 Task: Send an email with the signature Ethan King with the subject Introduction of a new survey and the message Can you please provide an update on the progress of the software development? from softage.10@softage.net to softage.6@softage.net and move the email from Sent Items to the folder Succession planning
Action: Mouse moved to (111, 111)
Screenshot: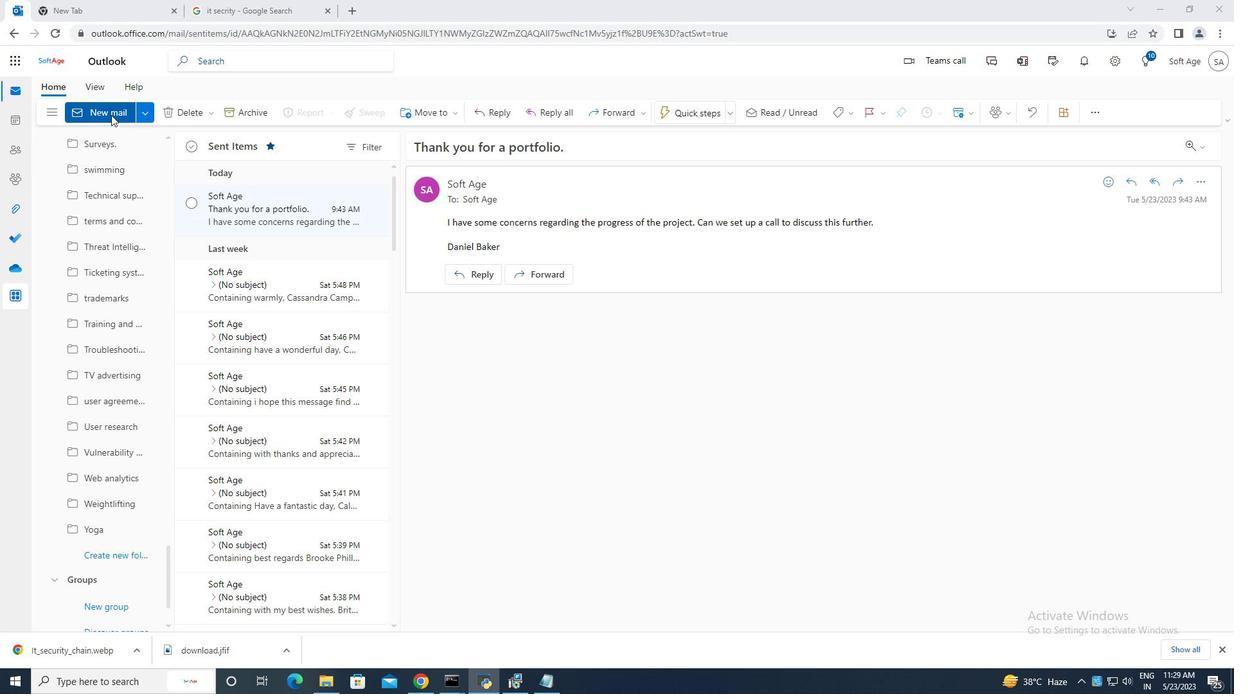 
Action: Mouse pressed left at (111, 111)
Screenshot: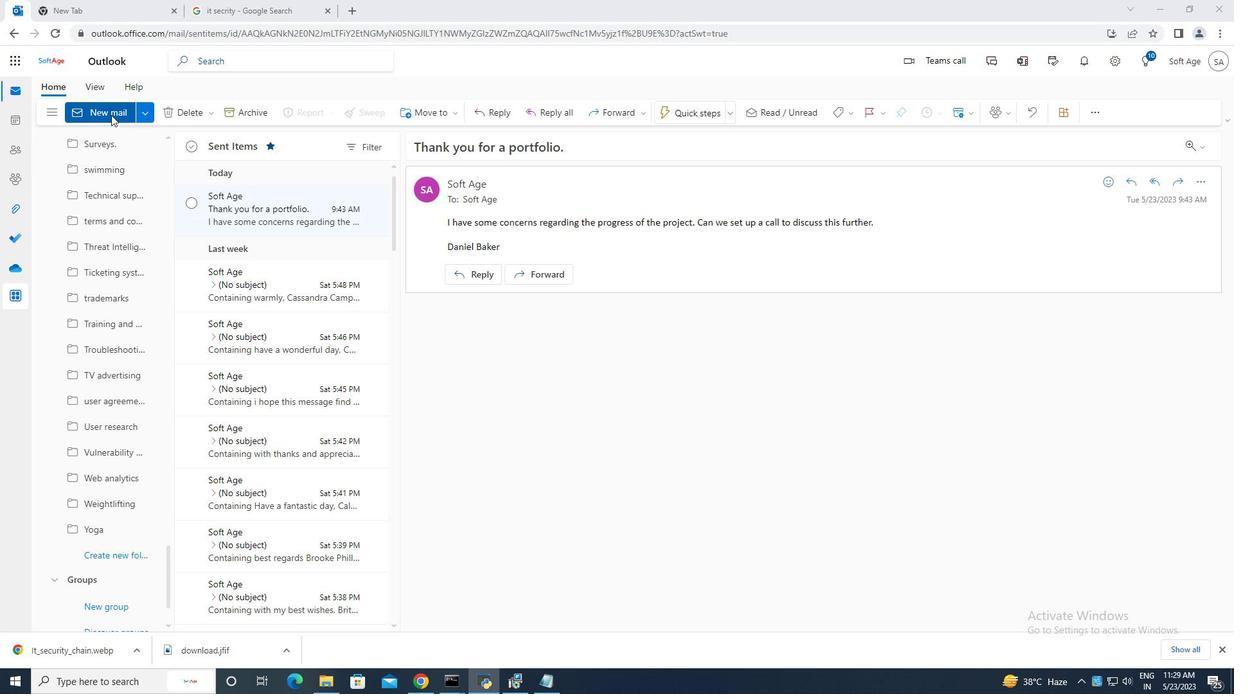 
Action: Mouse moved to (824, 114)
Screenshot: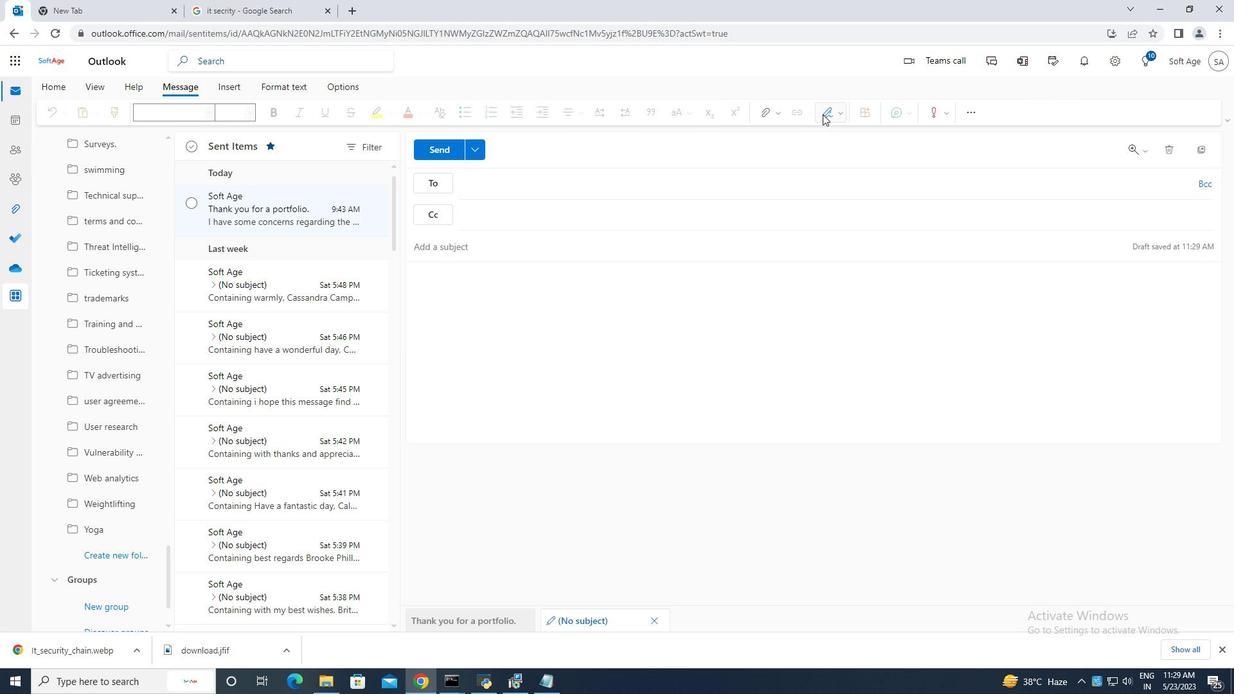 
Action: Mouse pressed left at (824, 114)
Screenshot: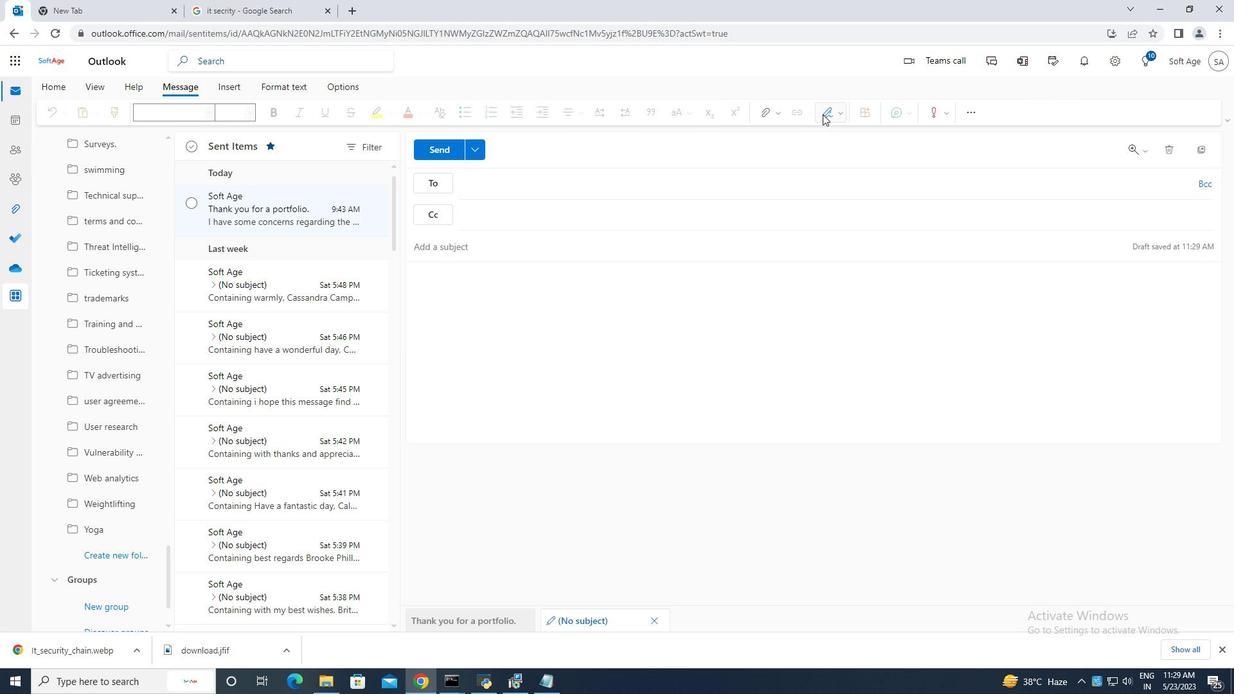
Action: Mouse moved to (812, 166)
Screenshot: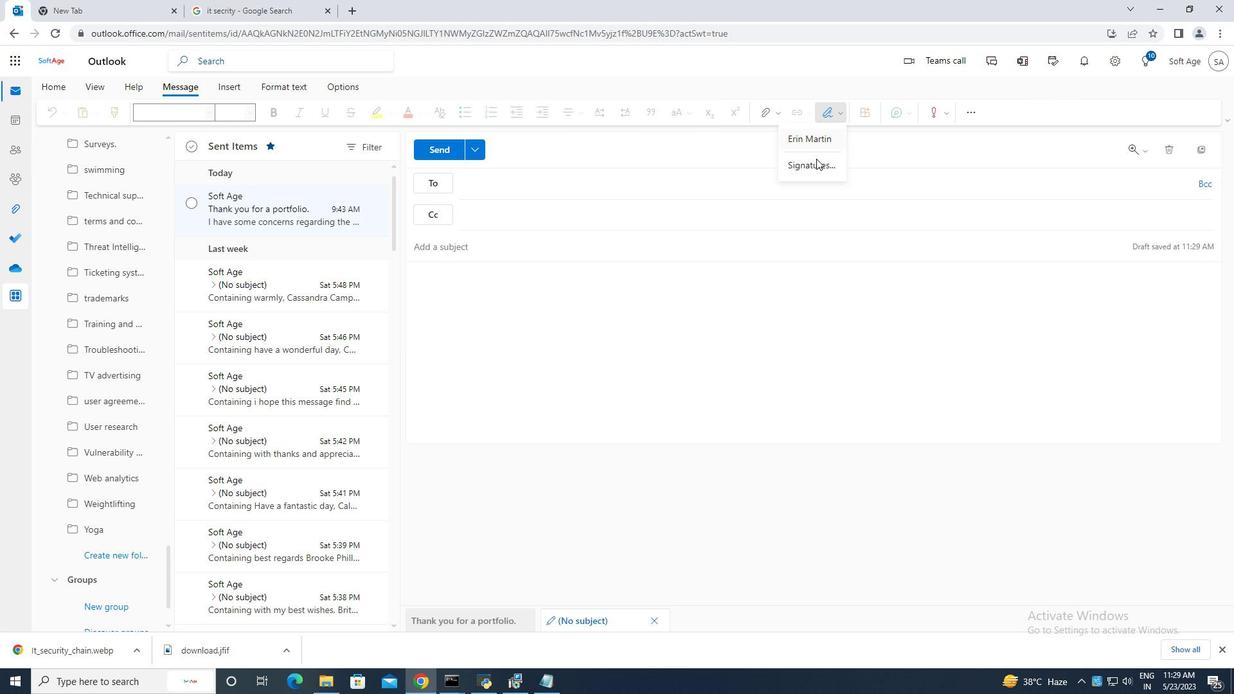 
Action: Mouse pressed left at (812, 166)
Screenshot: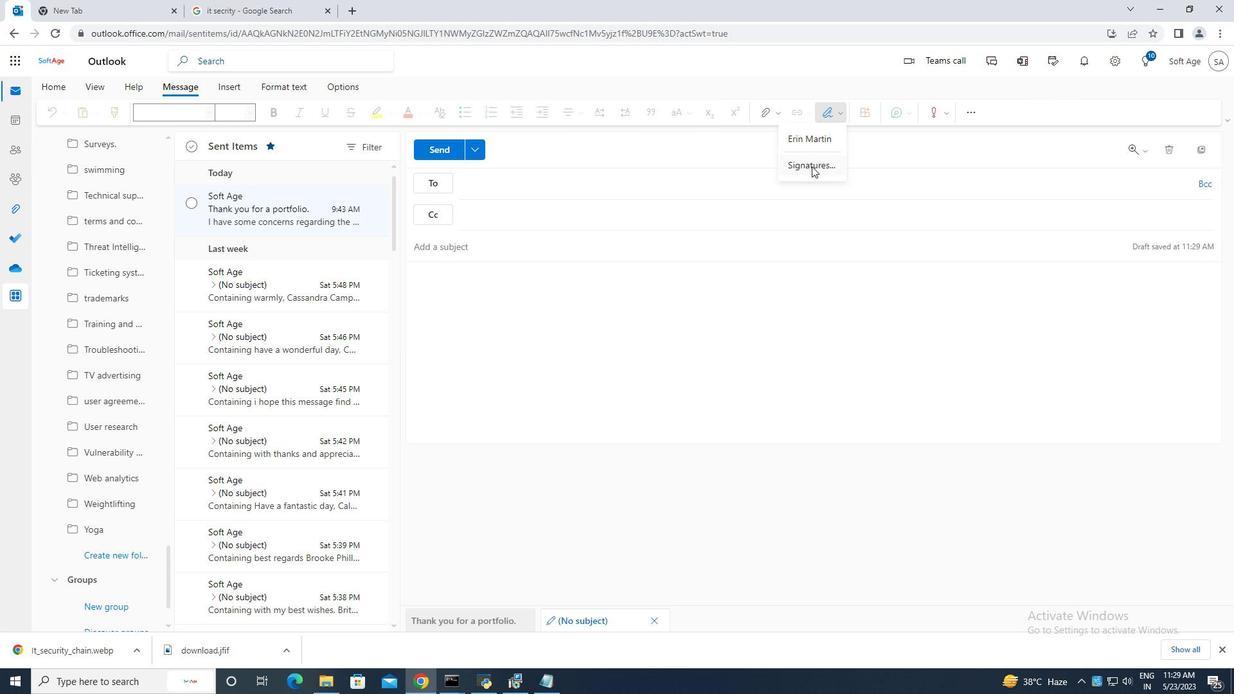 
Action: Mouse moved to (872, 212)
Screenshot: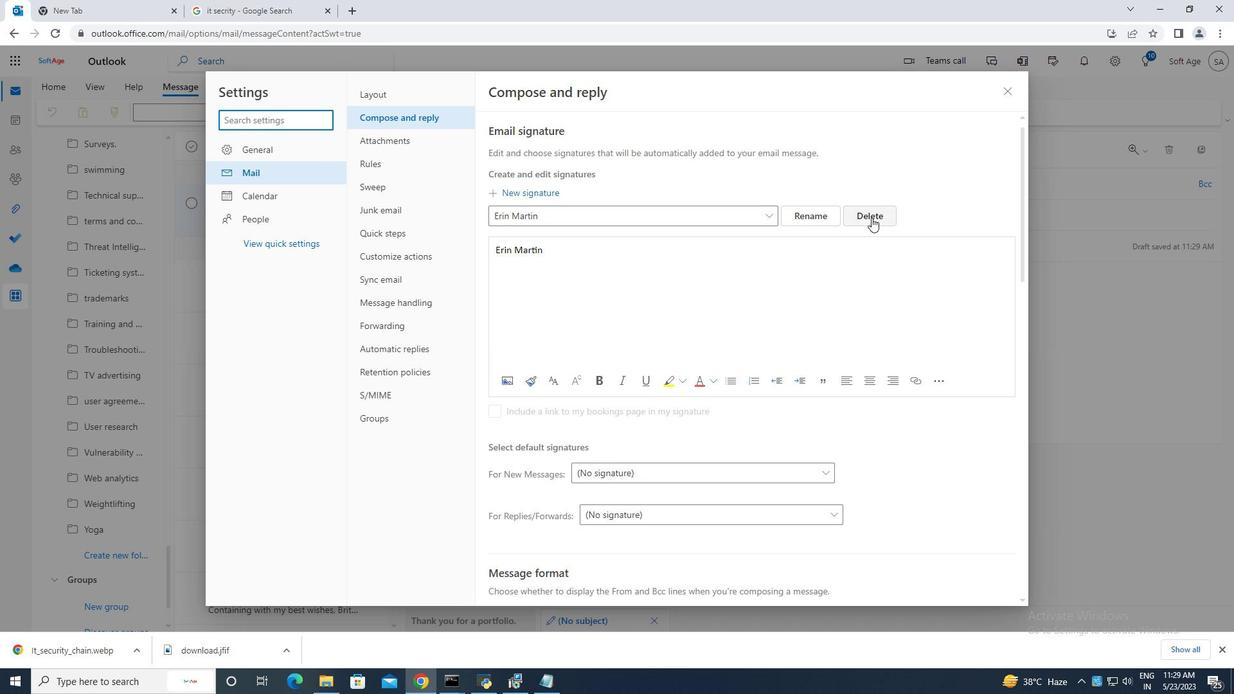 
Action: Mouse pressed left at (872, 212)
Screenshot: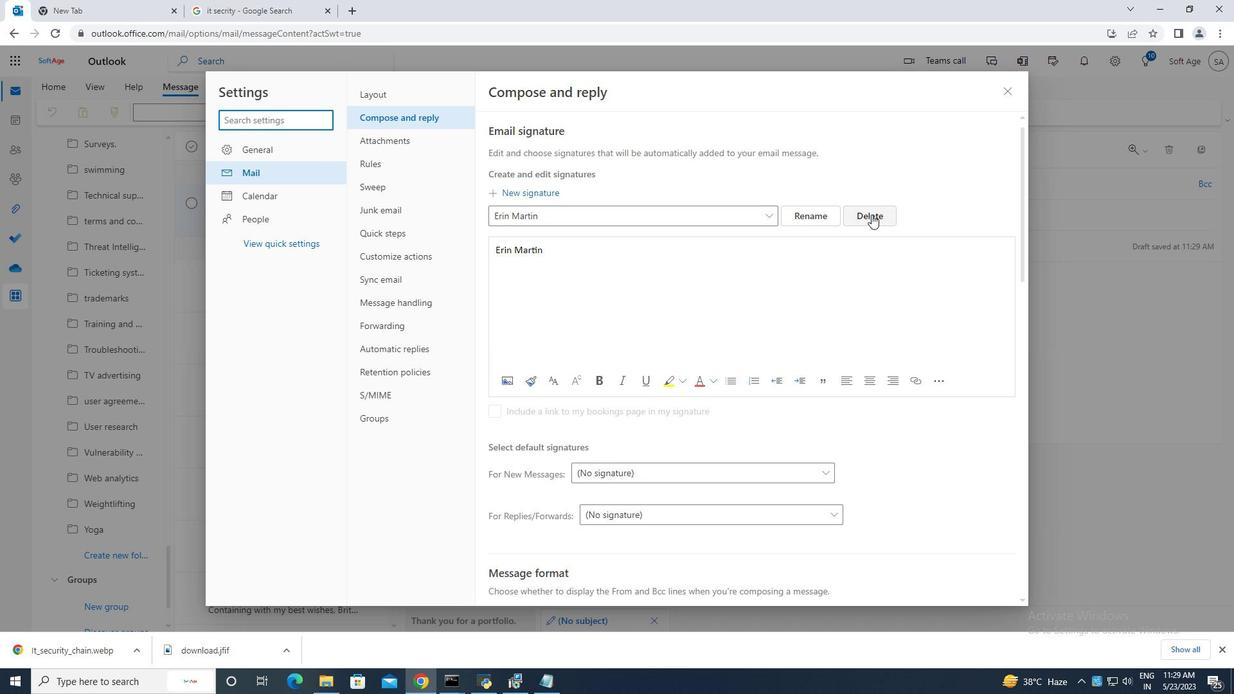 
Action: Mouse moved to (535, 212)
Screenshot: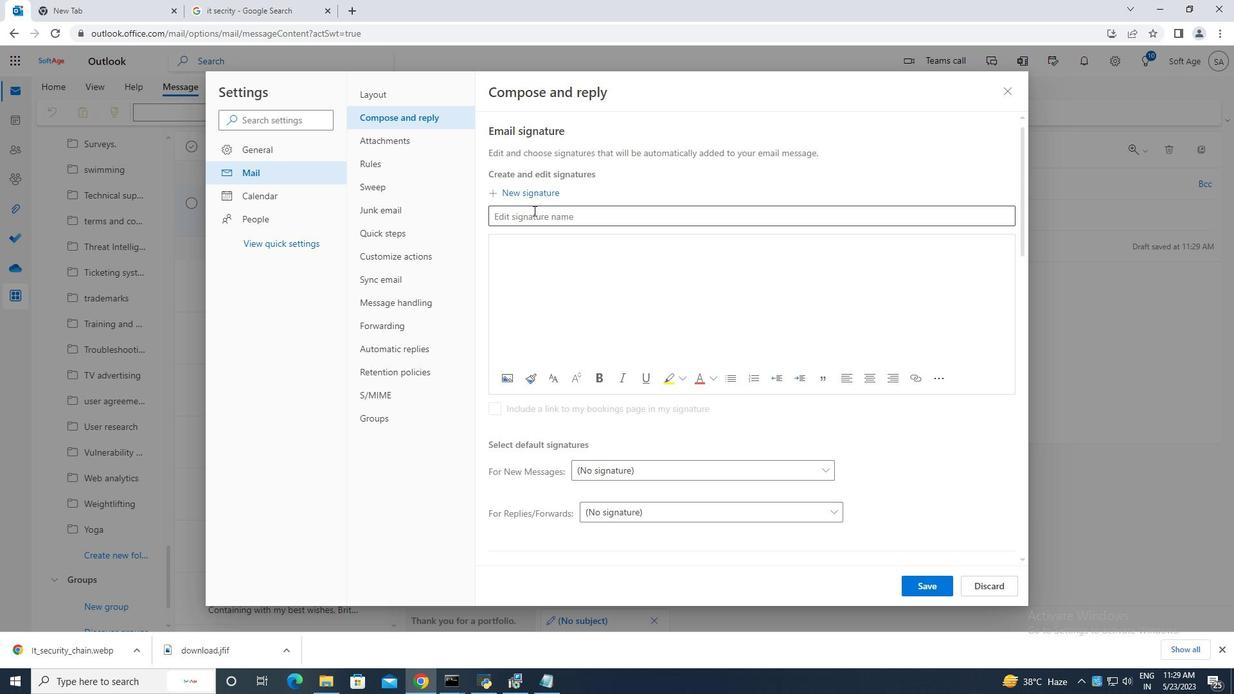 
Action: Mouse pressed left at (535, 212)
Screenshot: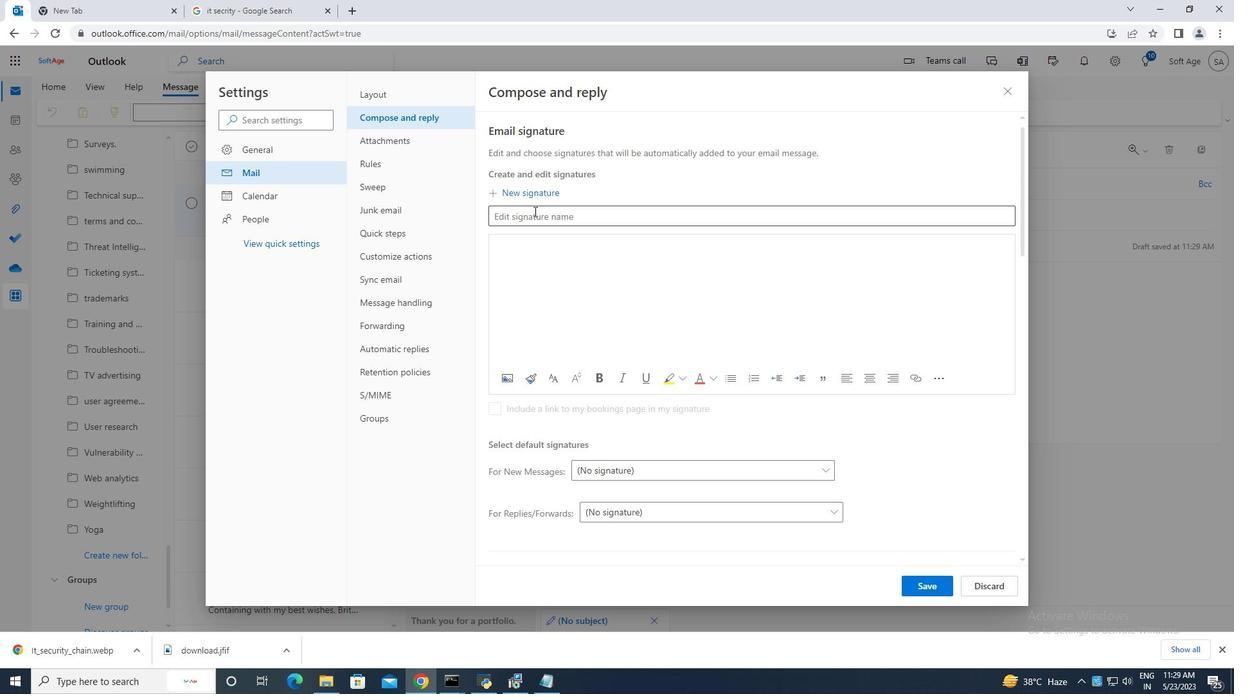 
Action: Mouse moved to (536, 214)
Screenshot: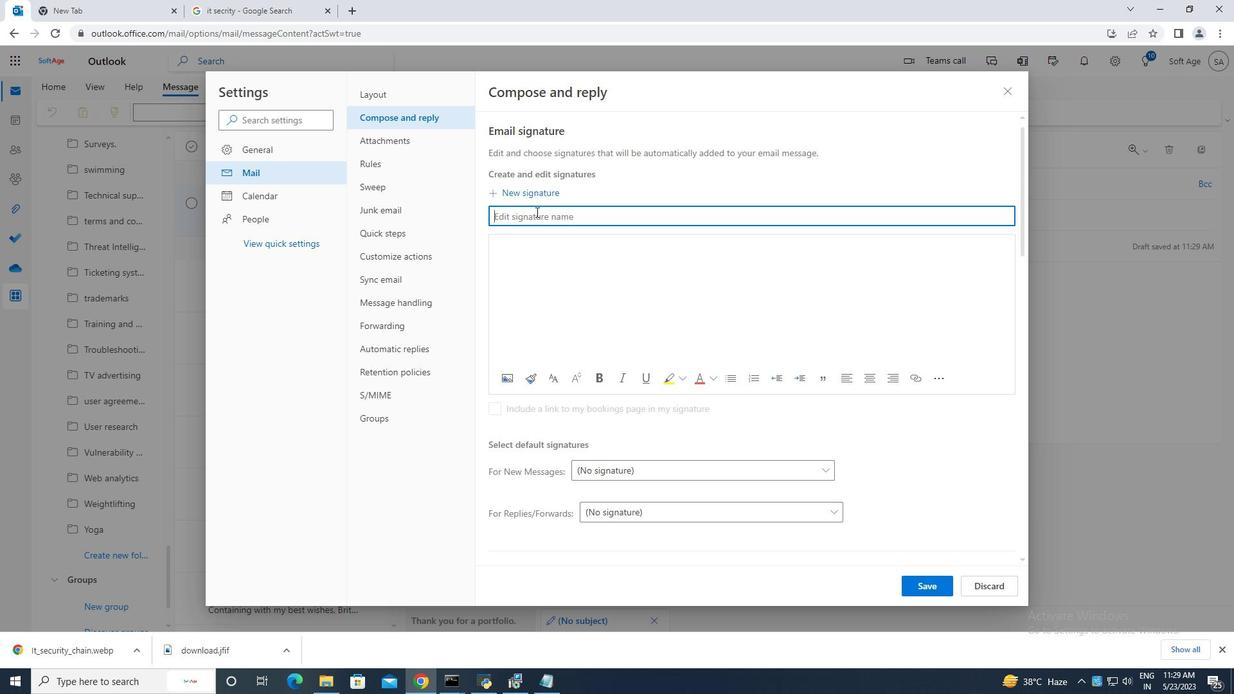 
Action: Key pressed <Key.caps_lock>R<Key.backspace>E<Key.caps_lock>than<Key.space><Key.caps_lock>K<Key.caps_lock>ing
Screenshot: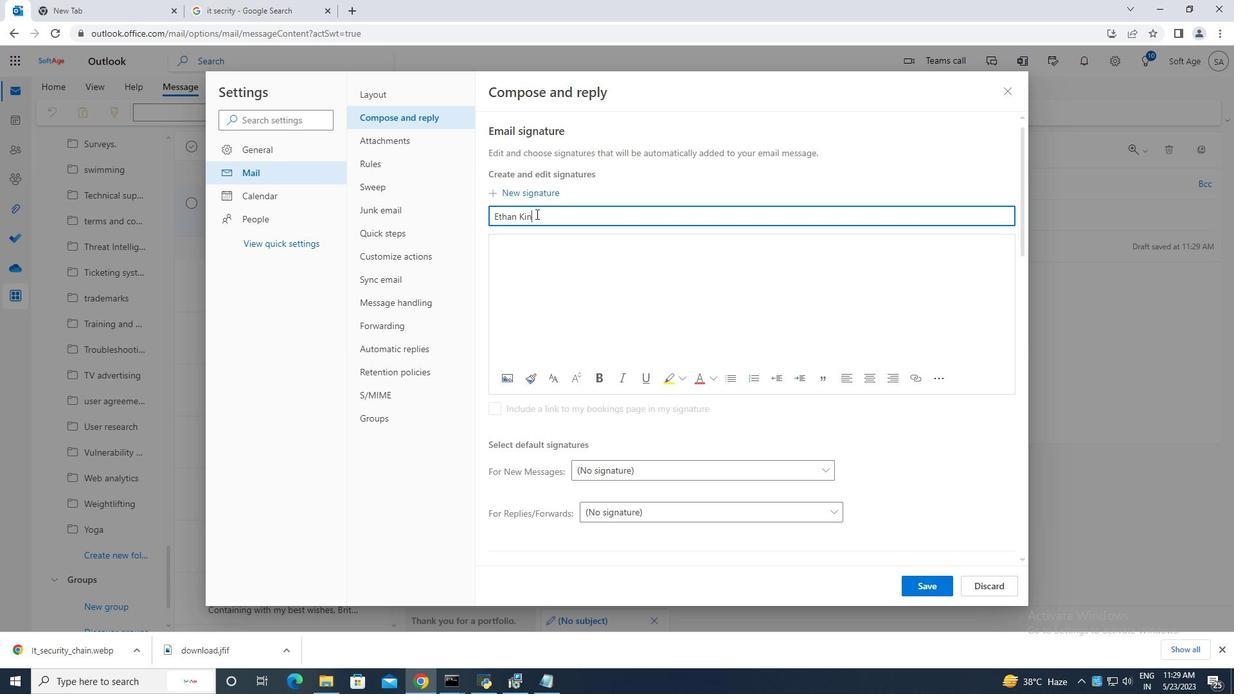 
Action: Mouse moved to (521, 252)
Screenshot: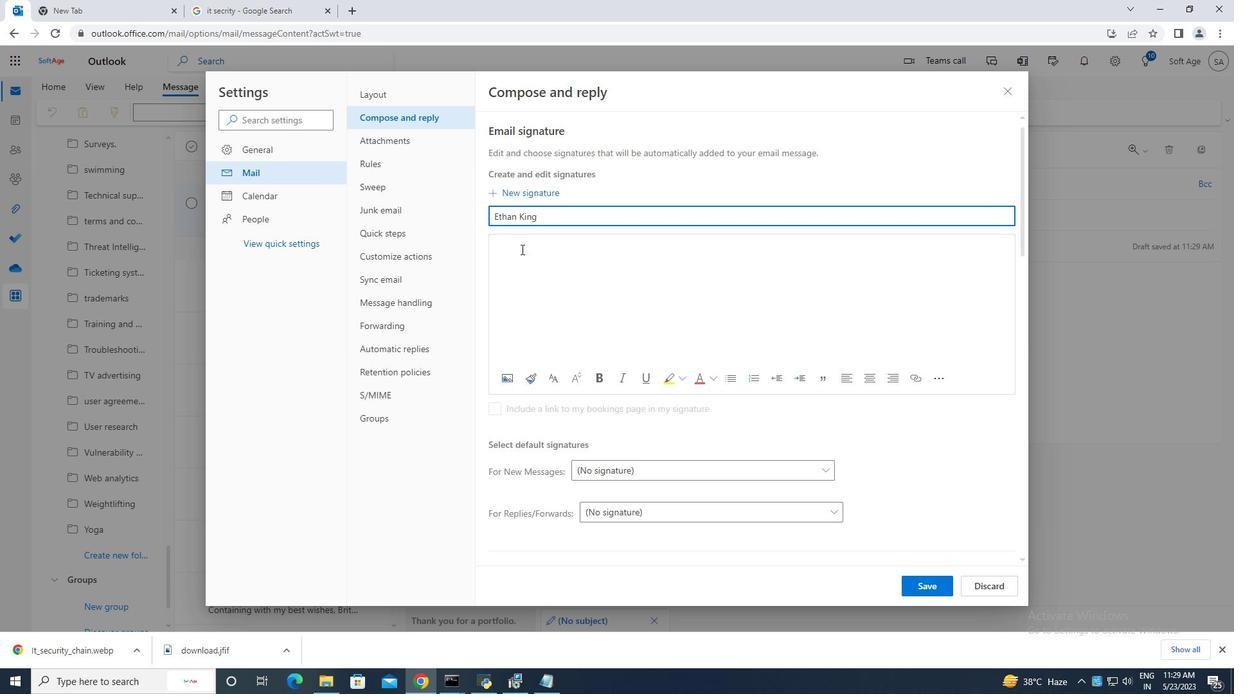 
Action: Mouse pressed left at (521, 252)
Screenshot: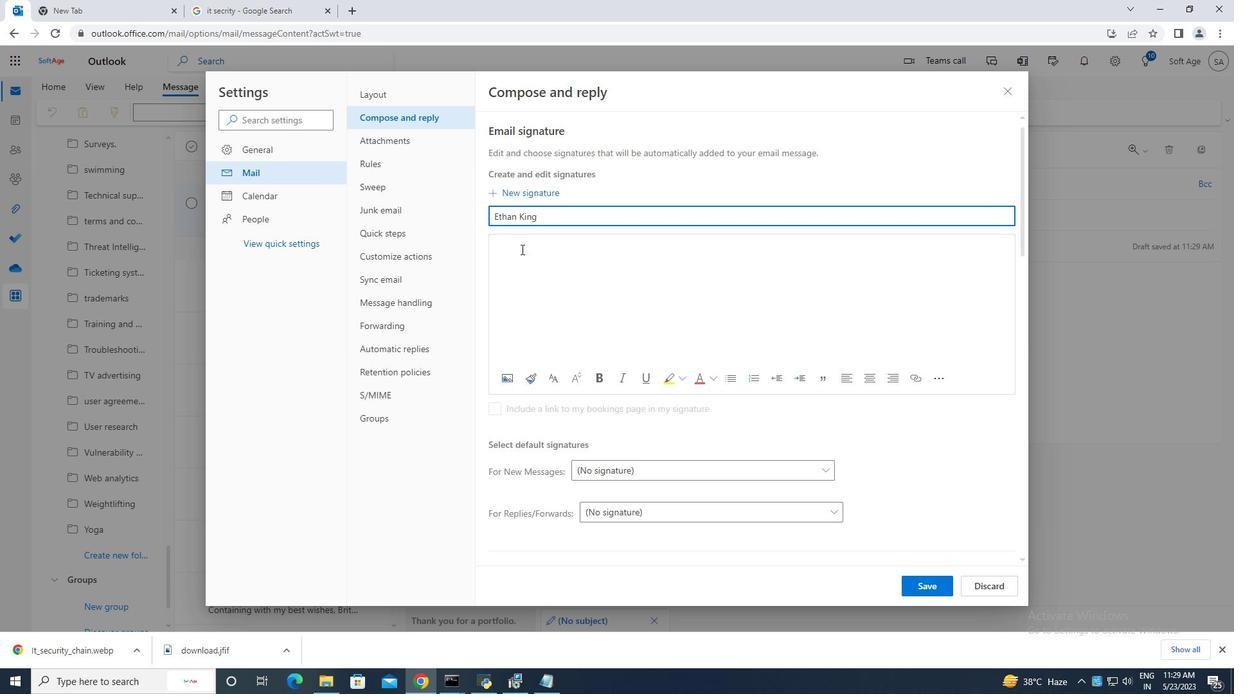 
Action: Mouse moved to (523, 254)
Screenshot: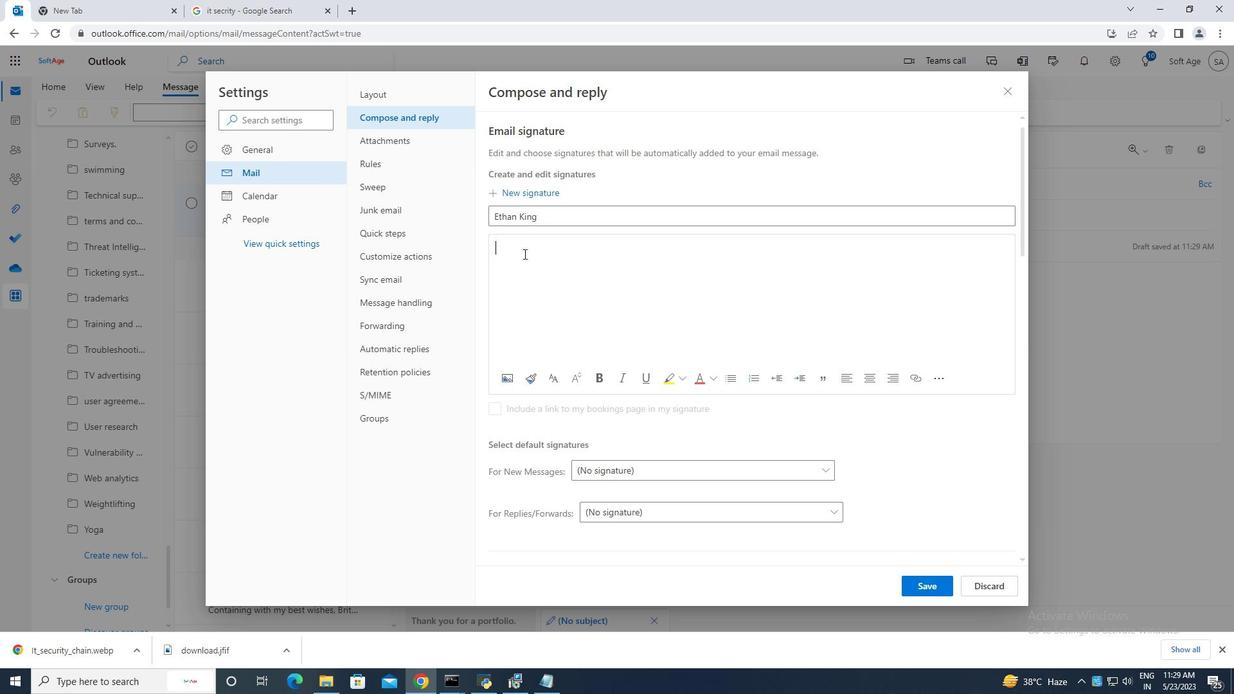 
Action: Key pressed <Key.caps_lock>E<Key.caps_lock>than<Key.space><Key.caps_lock>K<Key.caps_lock>ing
Screenshot: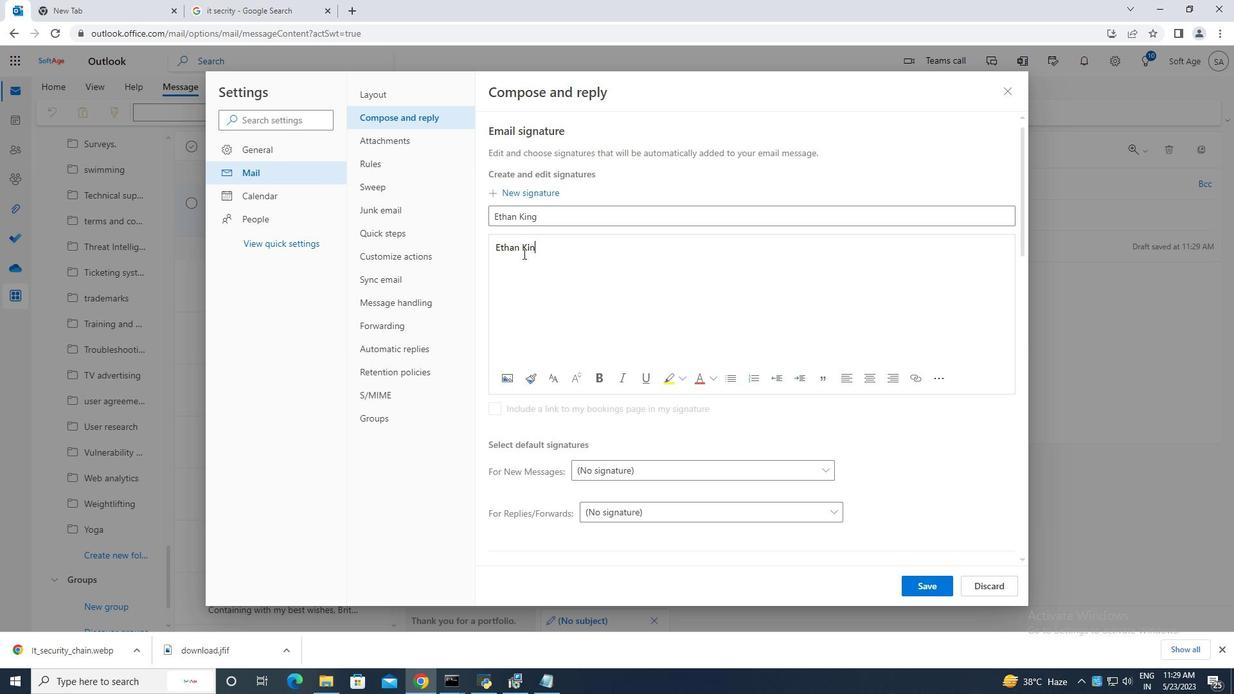 
Action: Mouse moved to (930, 583)
Screenshot: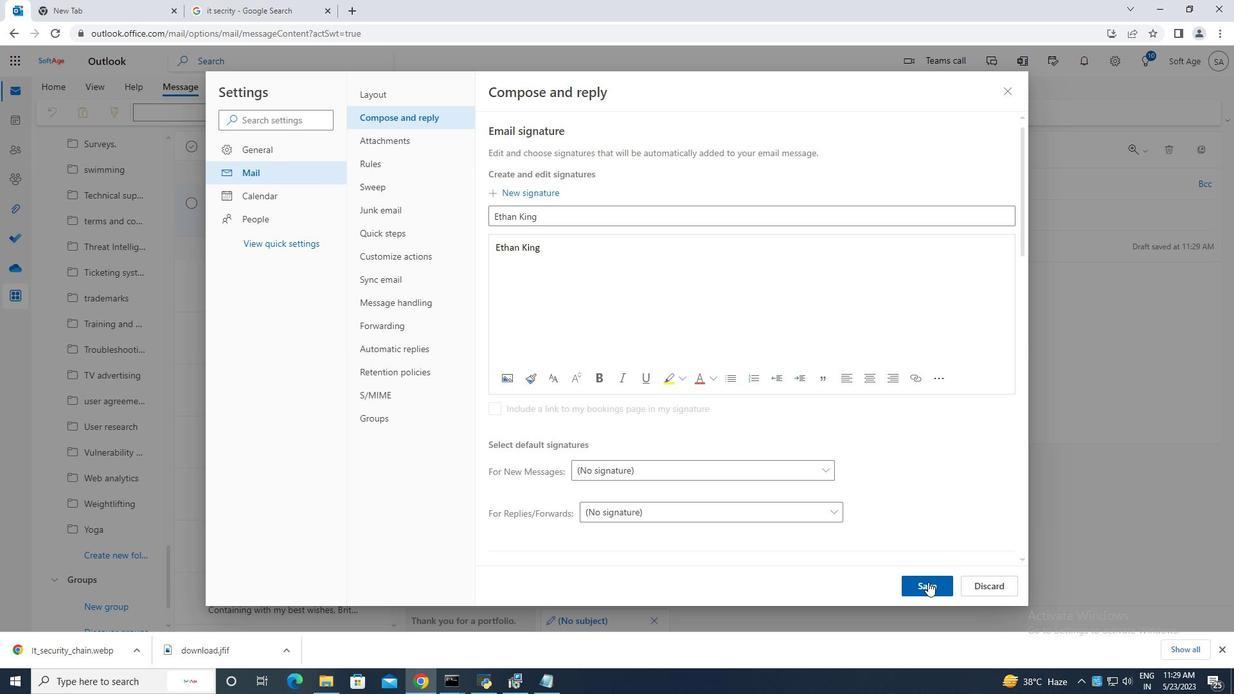 
Action: Mouse pressed left at (930, 583)
Screenshot: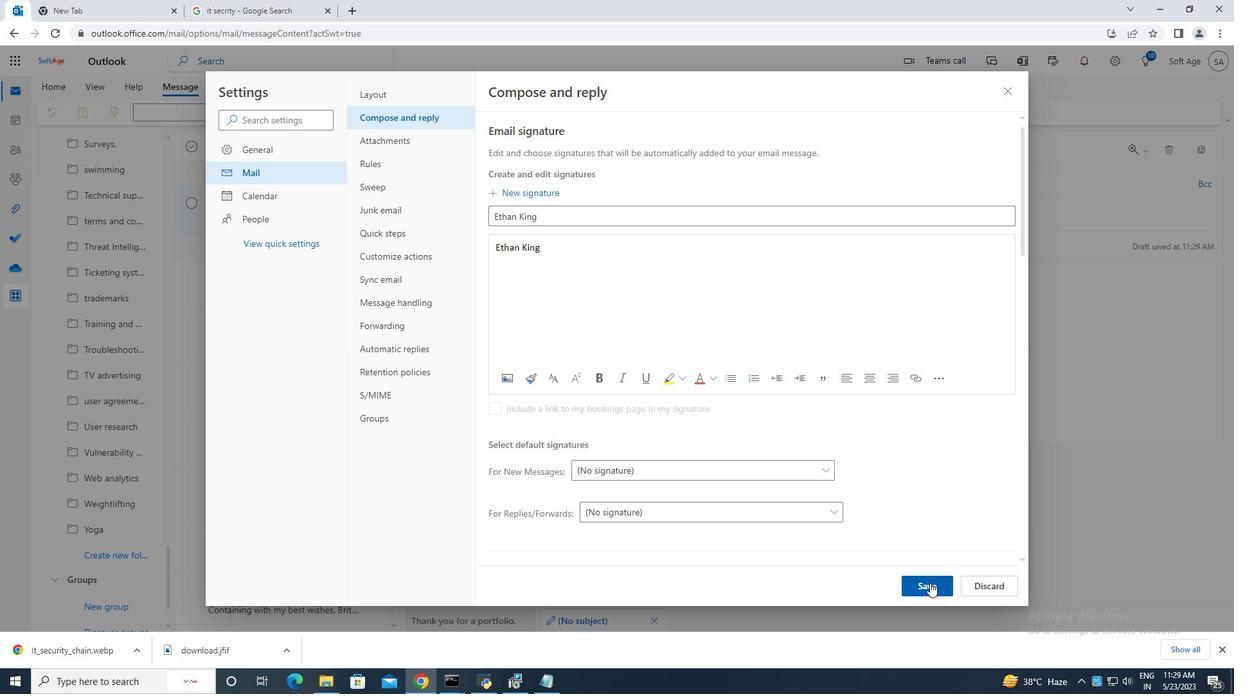 
Action: Mouse moved to (1005, 95)
Screenshot: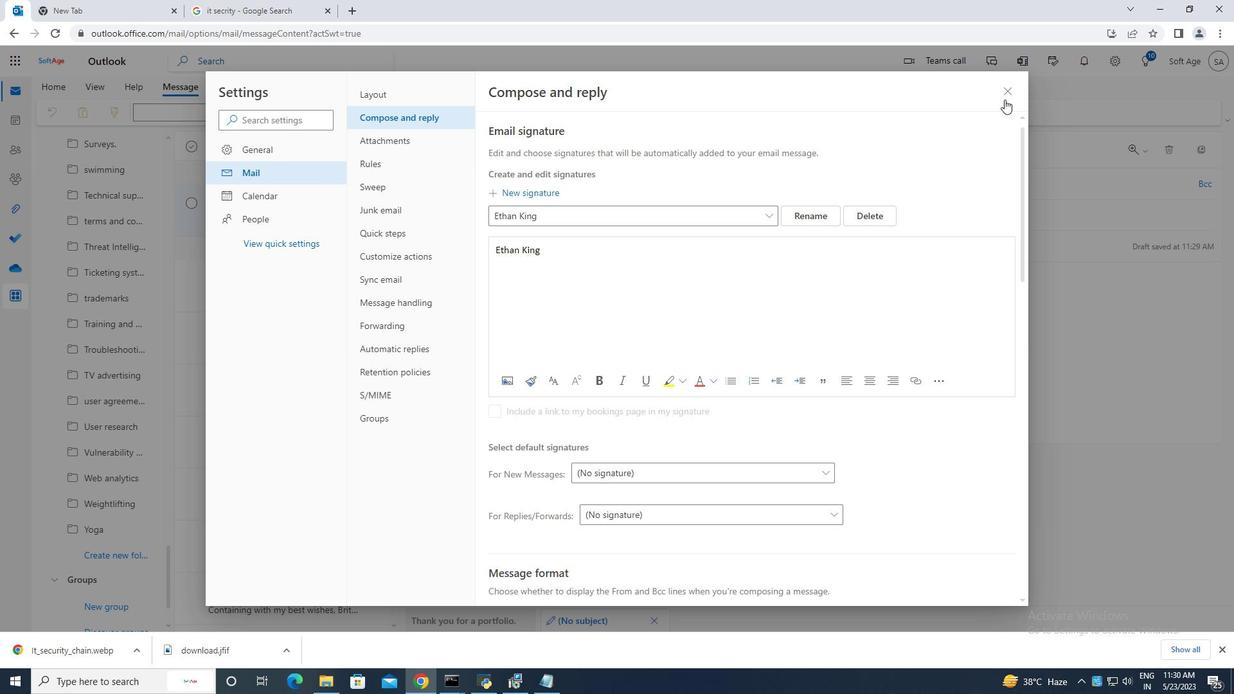 
Action: Mouse pressed left at (1005, 95)
Screenshot: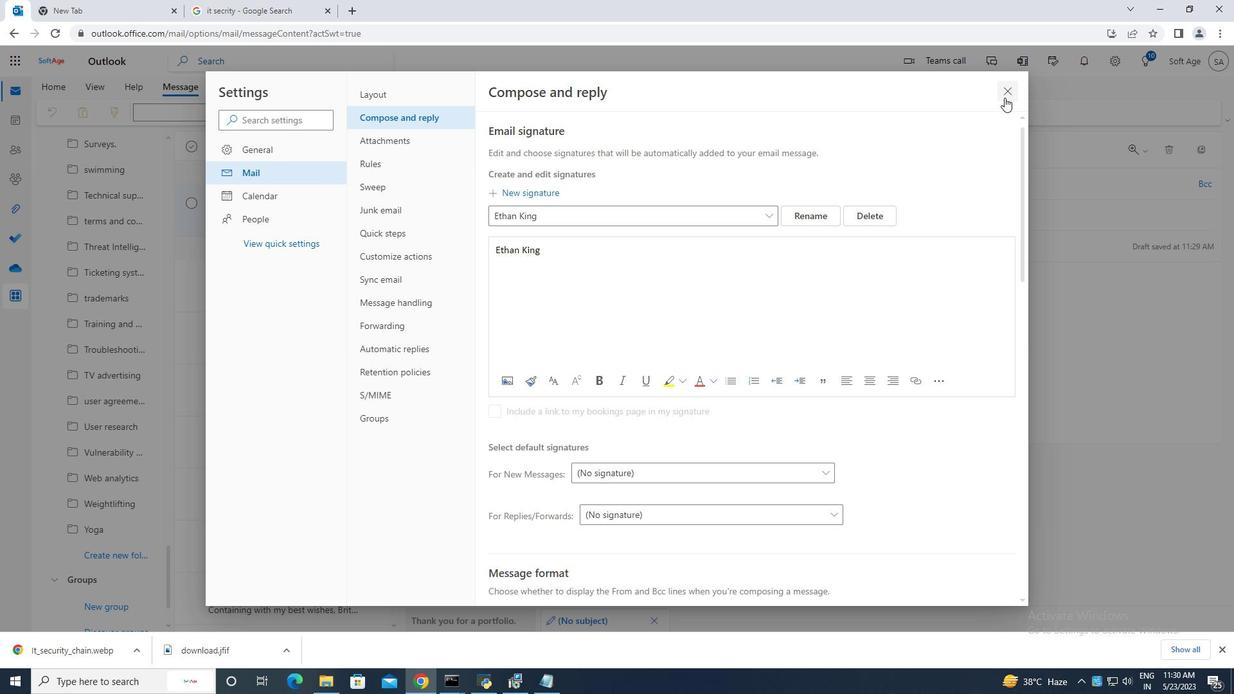 
Action: Mouse moved to (834, 117)
Screenshot: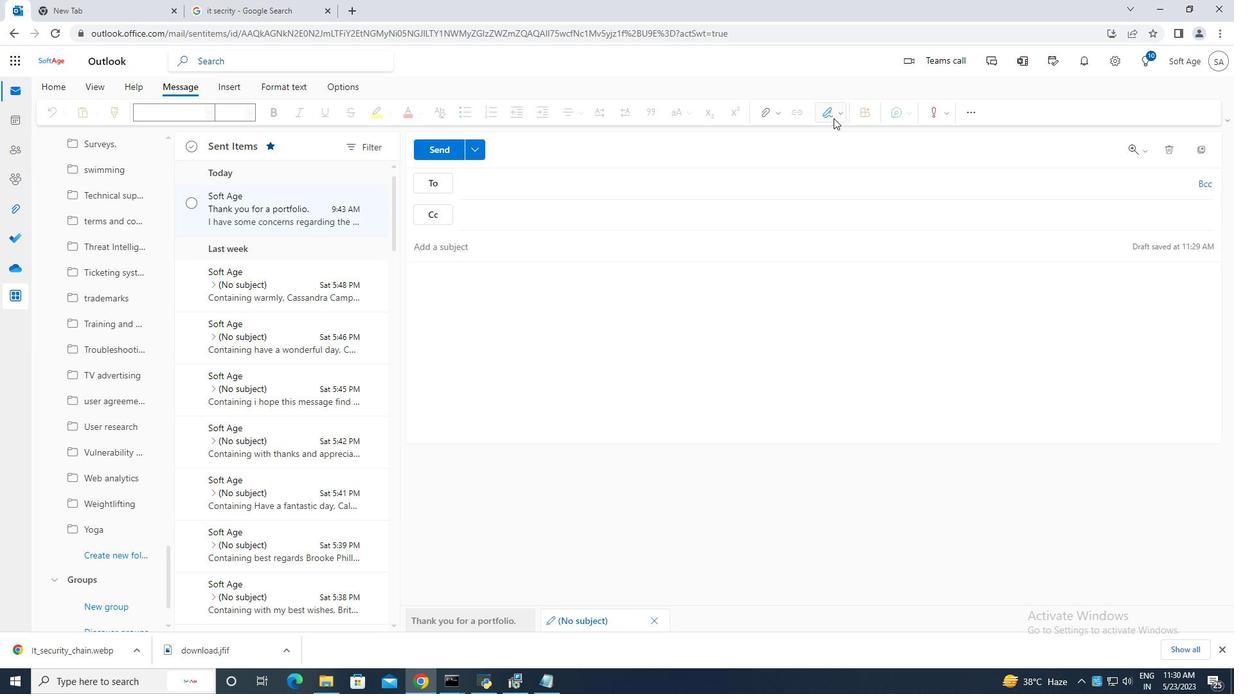 
Action: Mouse pressed left at (834, 117)
Screenshot: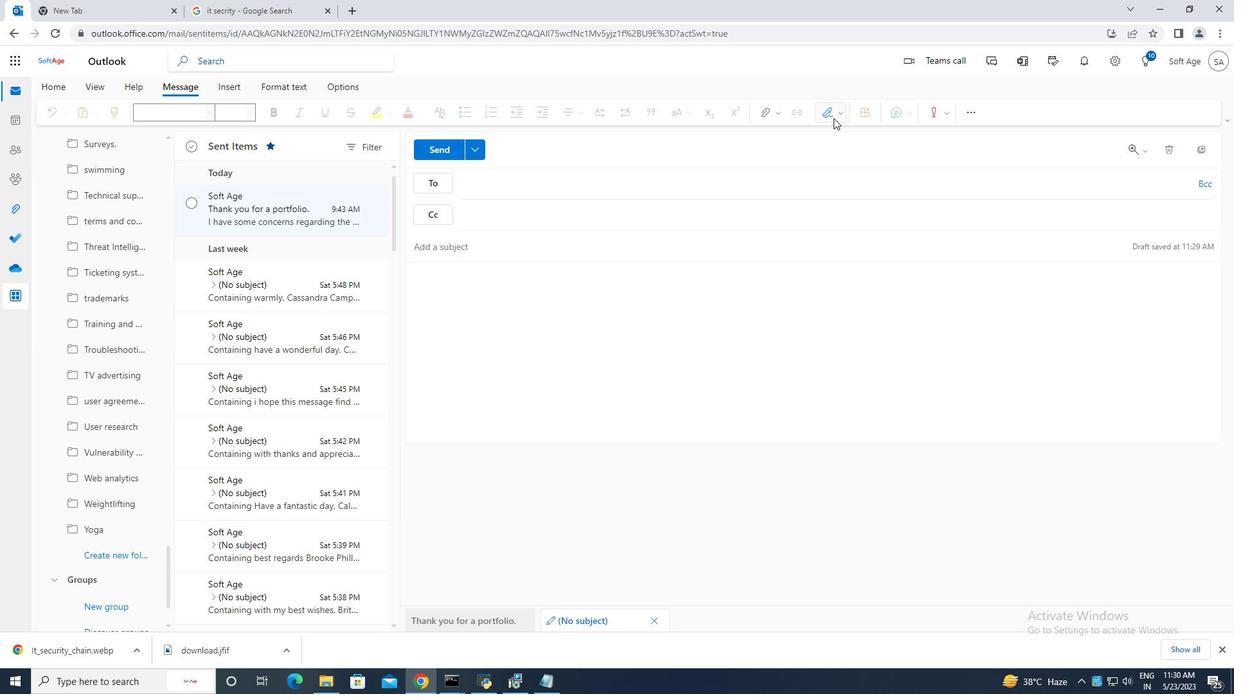 
Action: Mouse moved to (815, 136)
Screenshot: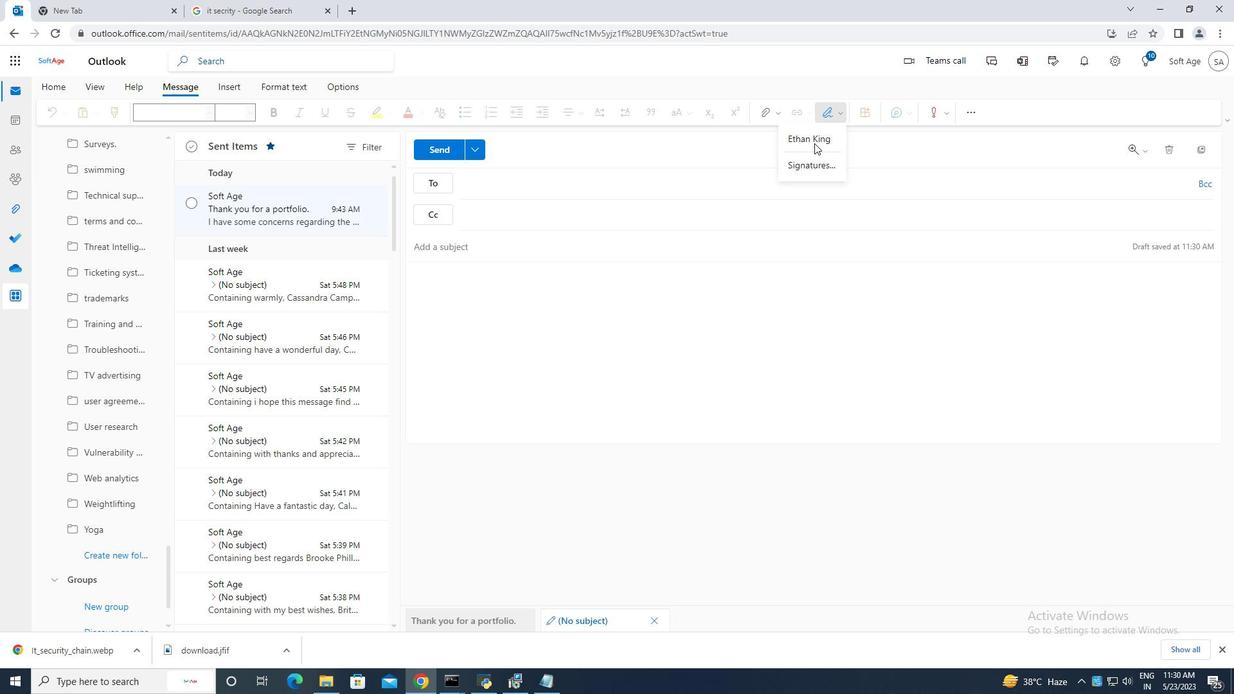 
Action: Mouse pressed left at (815, 136)
Screenshot: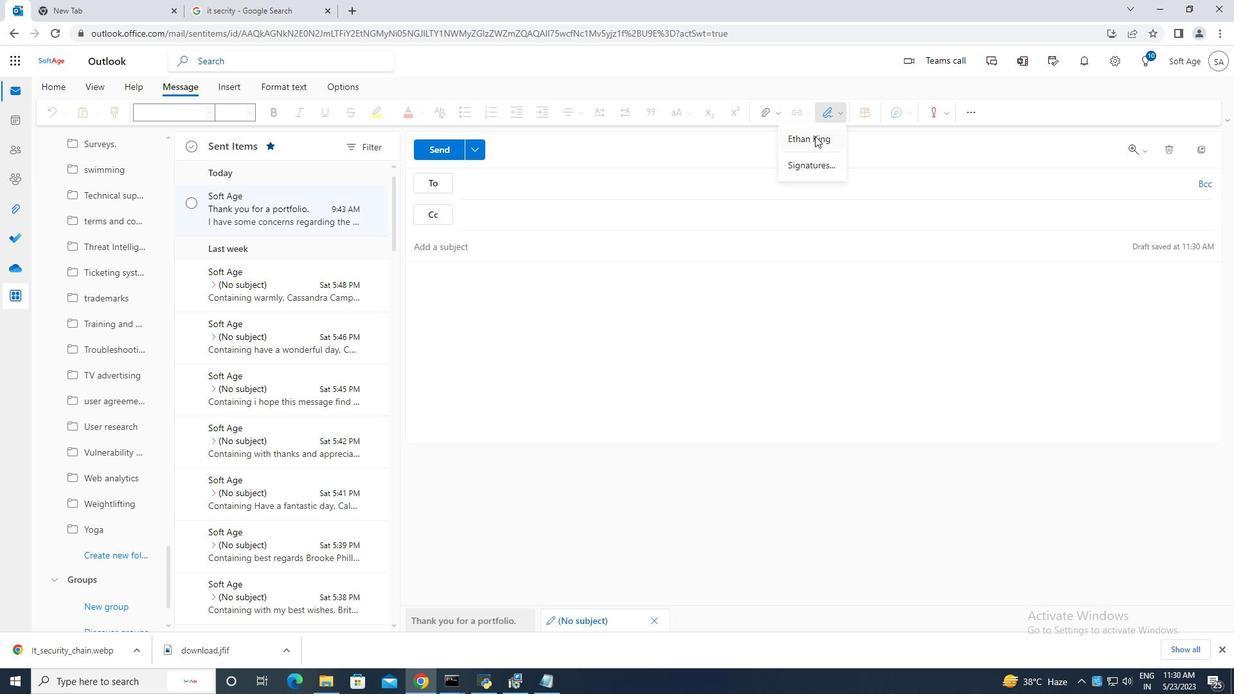 
Action: Mouse moved to (464, 245)
Screenshot: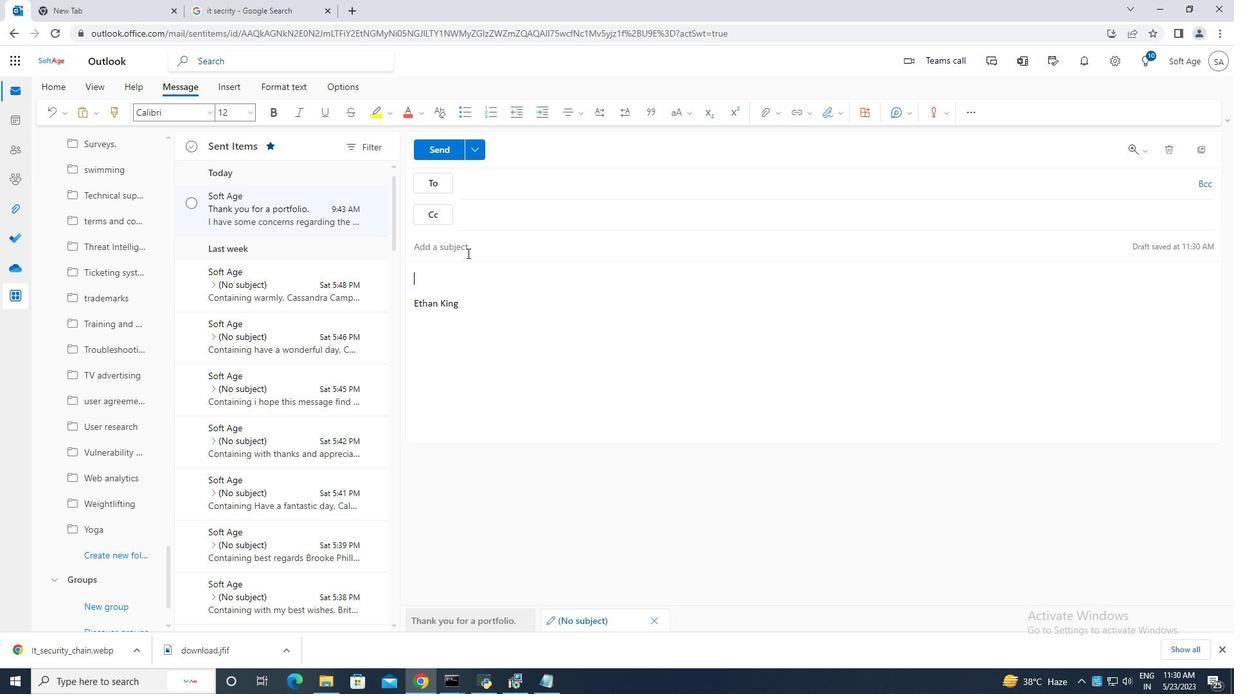 
Action: Mouse pressed left at (464, 245)
Screenshot: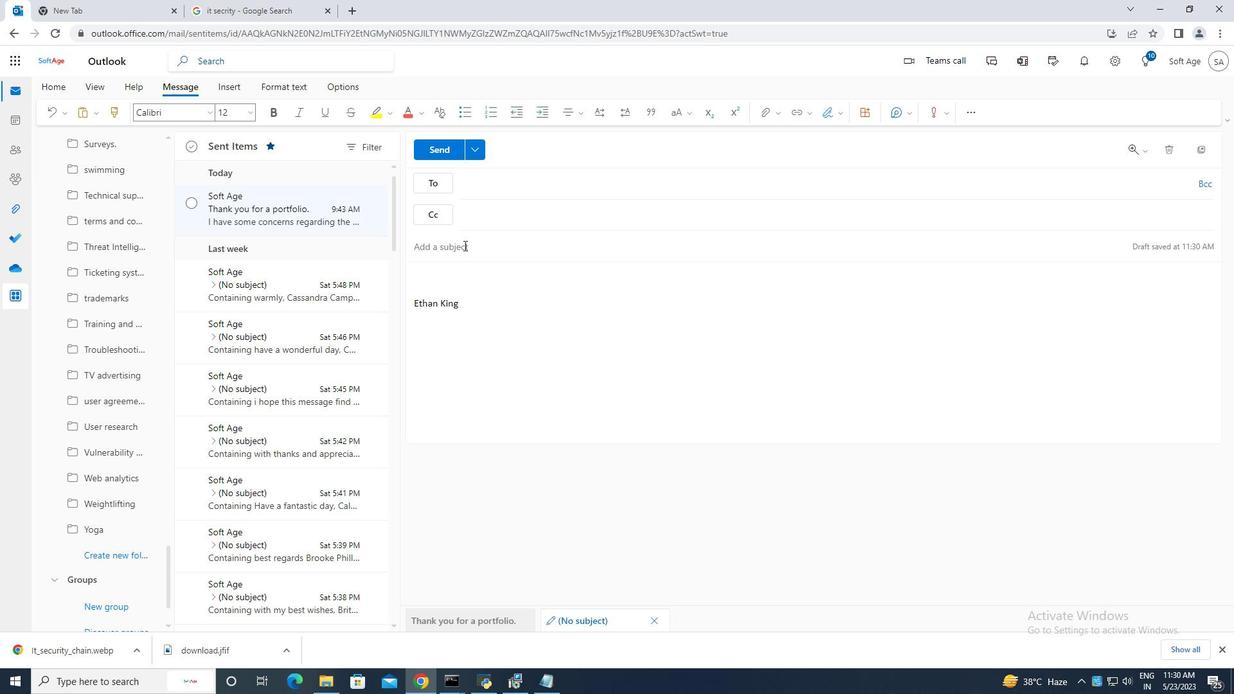 
Action: Key pressed <Key.caps_lock>I<Key.caps_lock>ntroduction<Key.space>of<Key.space>n<Key.backspace>a<Key.space>new<Key.space>survey<Key.space><Key.backspace>.
Screenshot: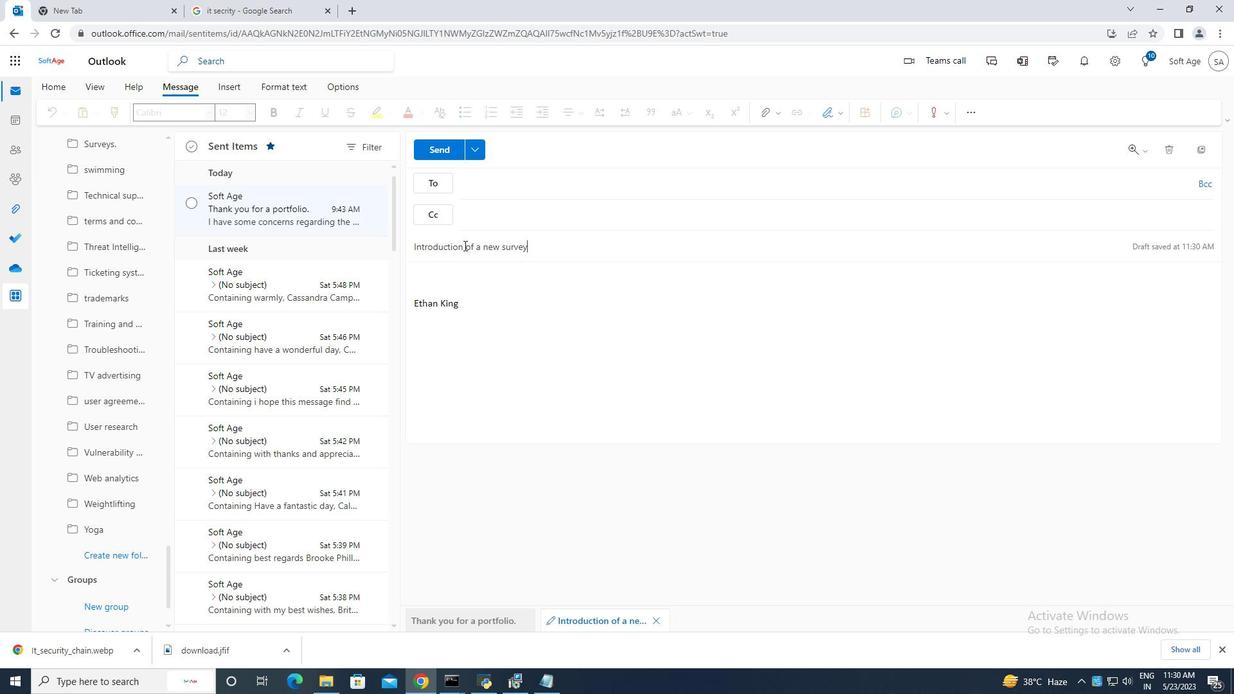 
Action: Mouse moved to (457, 273)
Screenshot: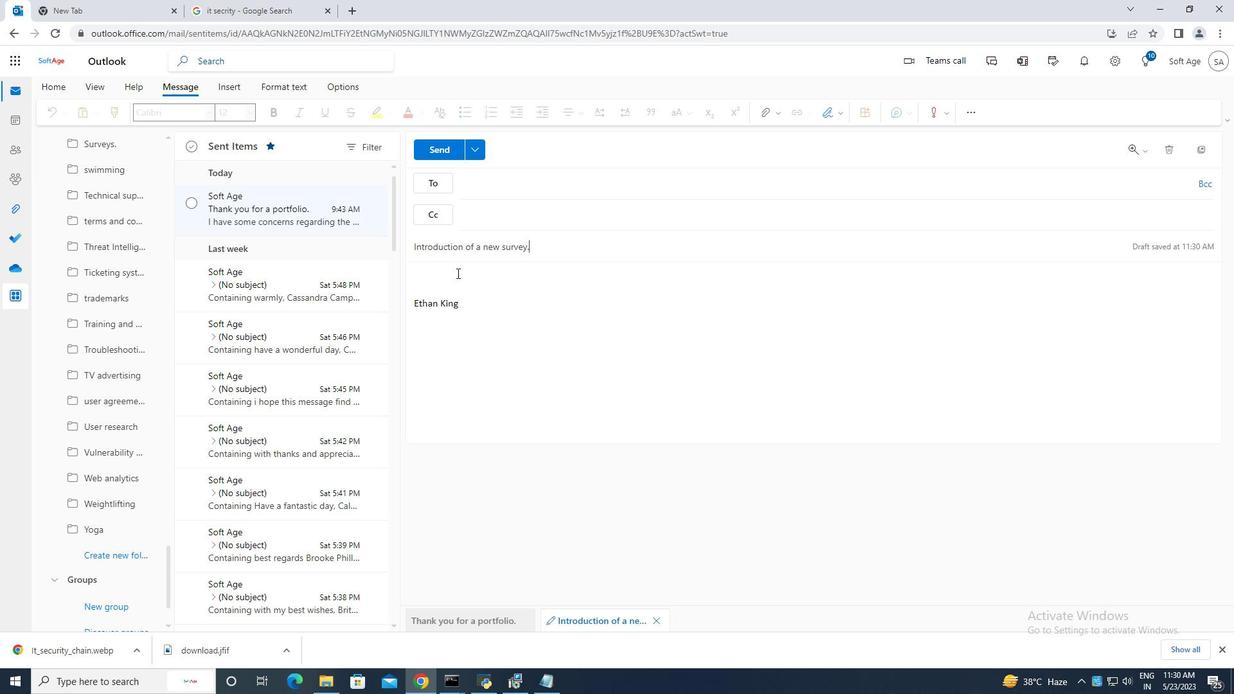 
Action: Mouse pressed left at (457, 273)
Screenshot: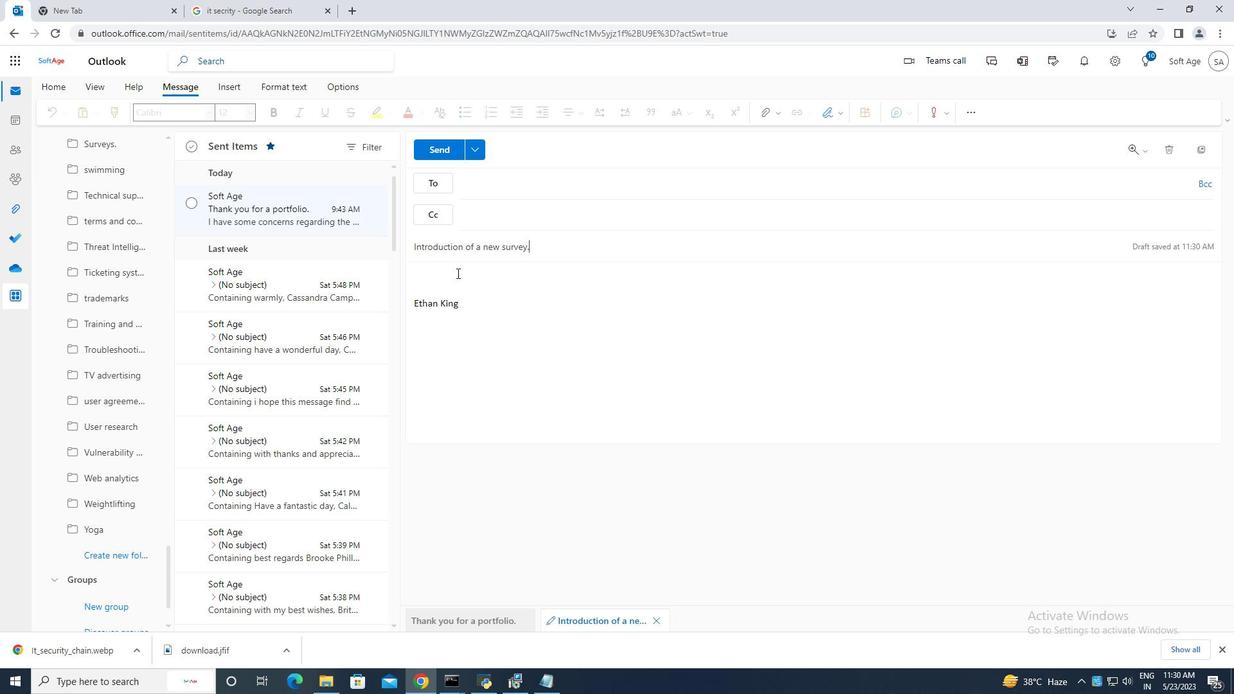 
Action: Mouse moved to (457, 273)
Screenshot: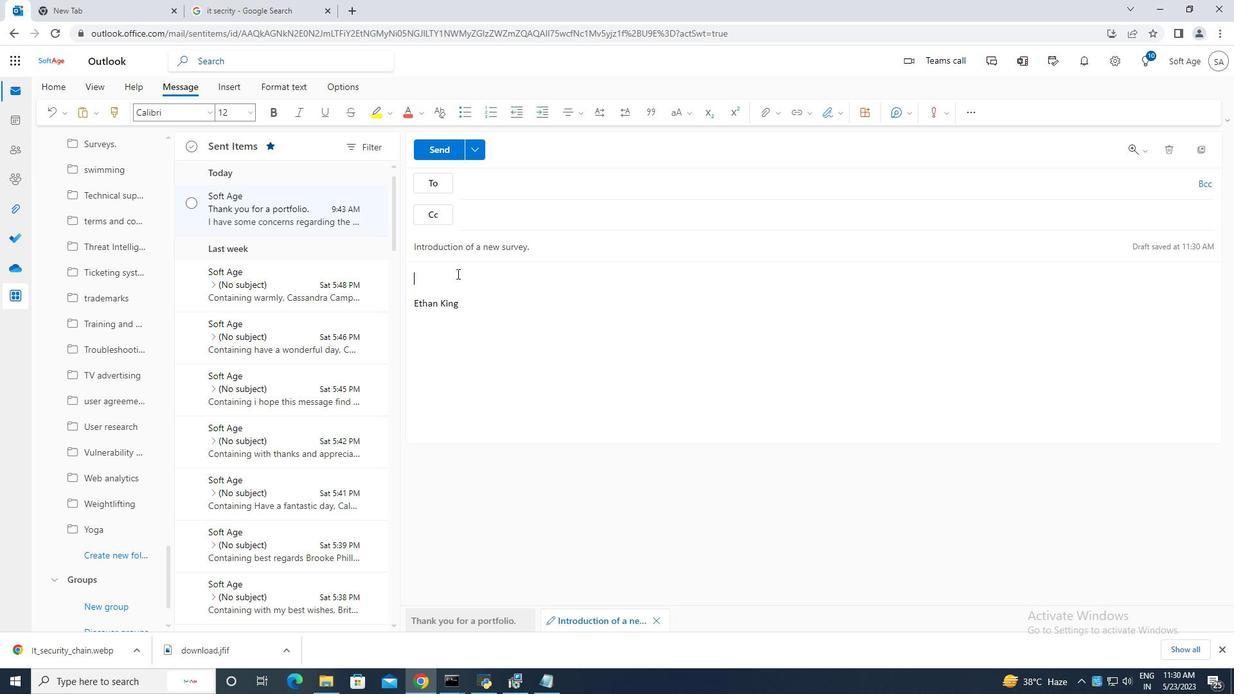 
Action: Key pressed <Key.caps_lock>C<Key.caps_lock>an<Key.space>you<Key.space>please<Key.space>provide<Key.space>an<Key.space>update<Key.space>on<Key.space>the<Key.space>progress<Key.space>of<Key.space>the<Key.space>software<Key.space>development.
Screenshot: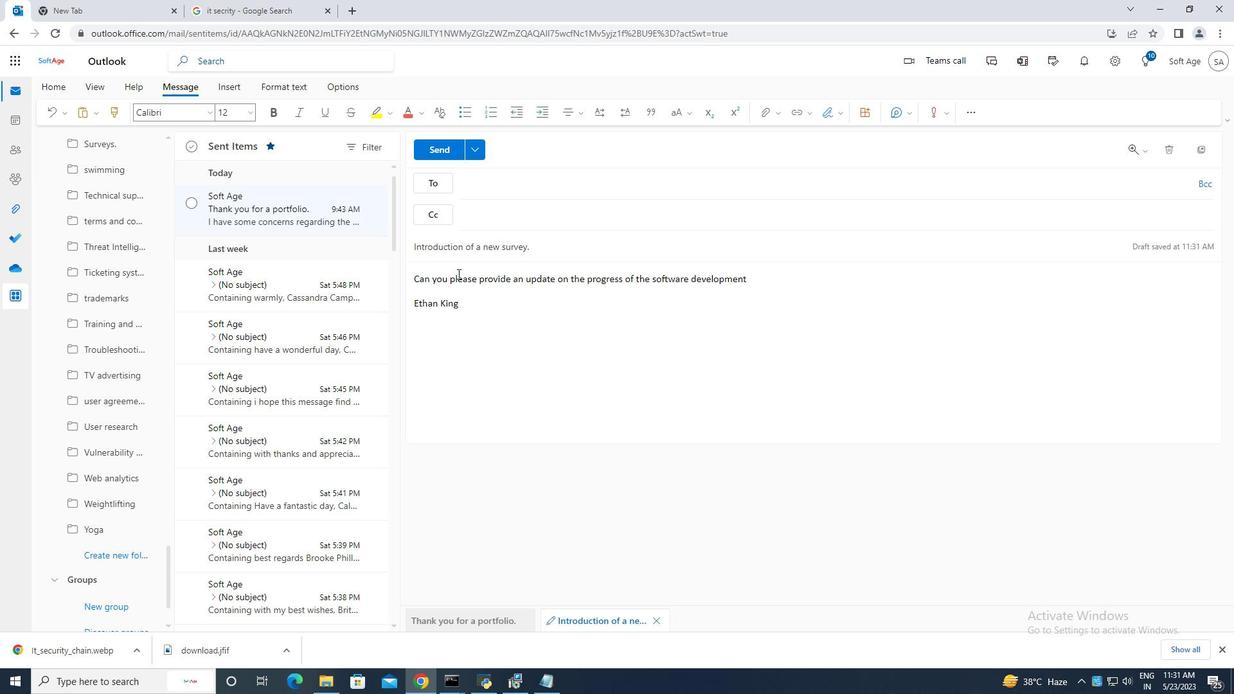 
Action: Mouse moved to (506, 188)
Screenshot: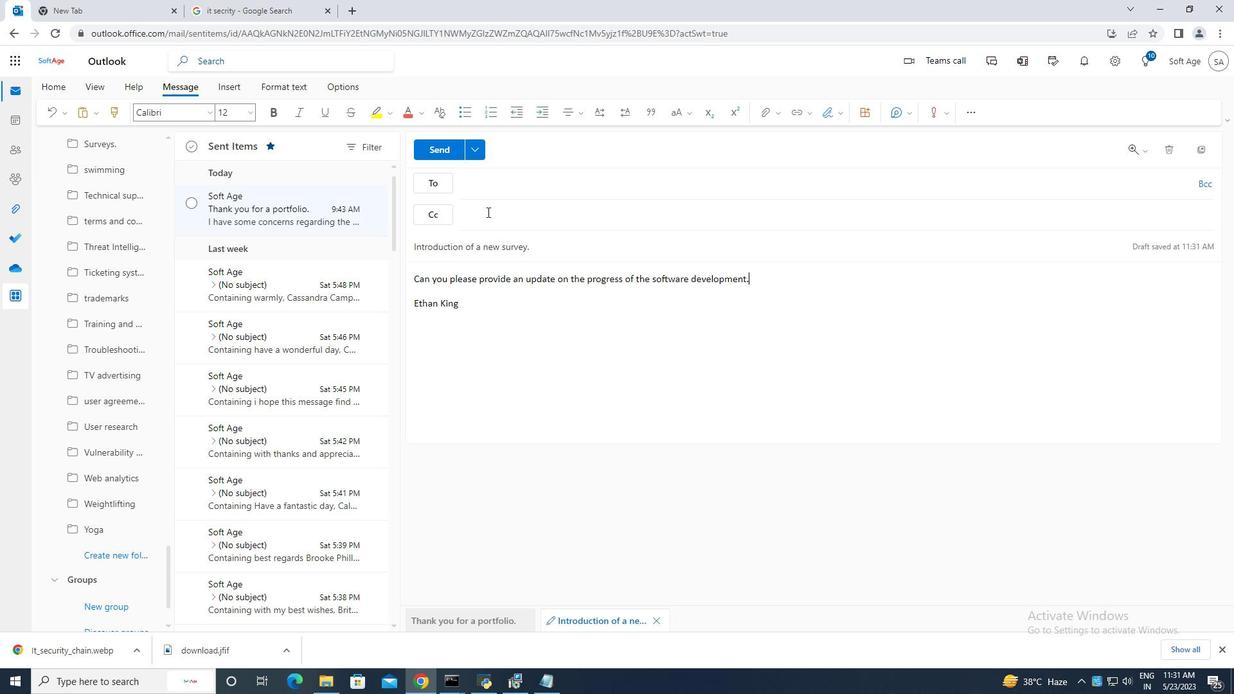 
Action: Mouse pressed left at (506, 188)
Screenshot: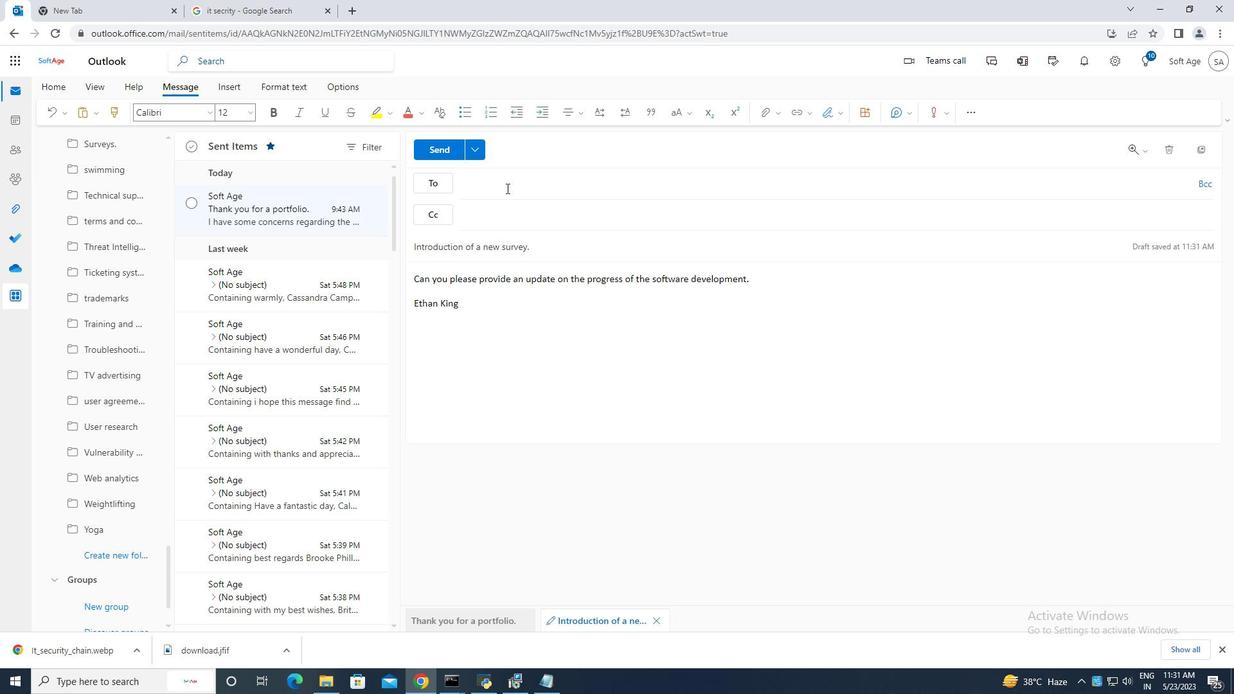 
Action: Mouse moved to (511, 187)
Screenshot: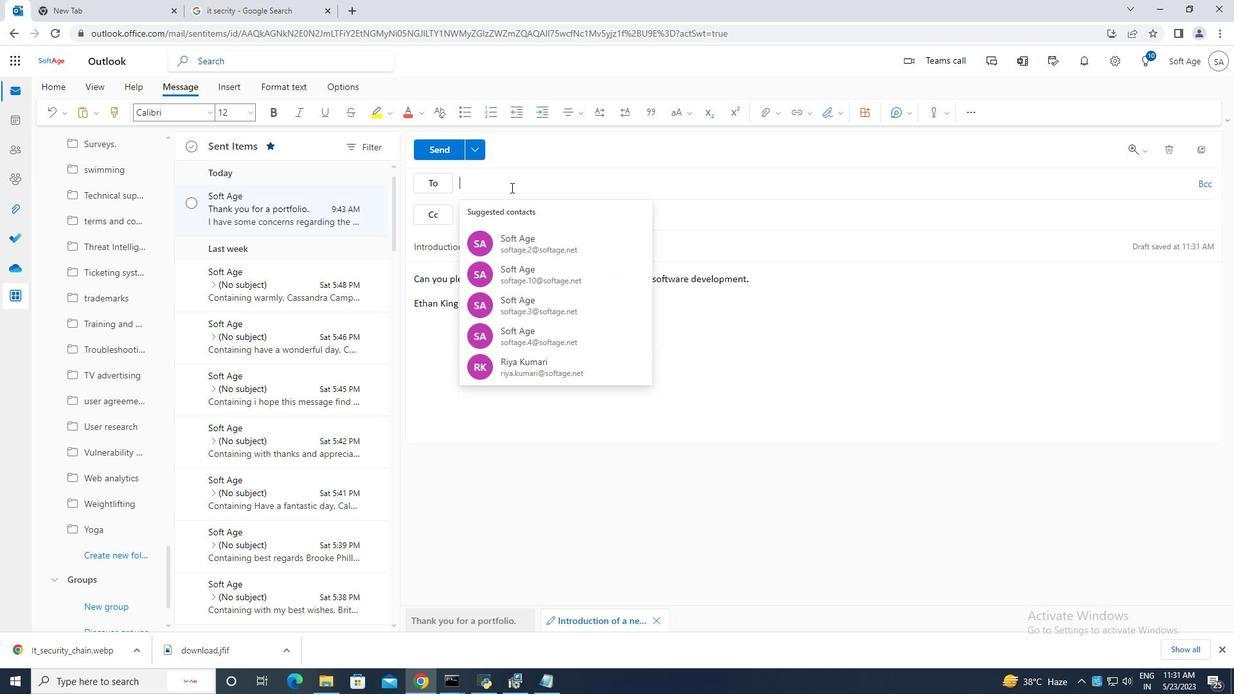 
Action: Key pressed a<Key.backspace>softage.6<Key.shift>@
Screenshot: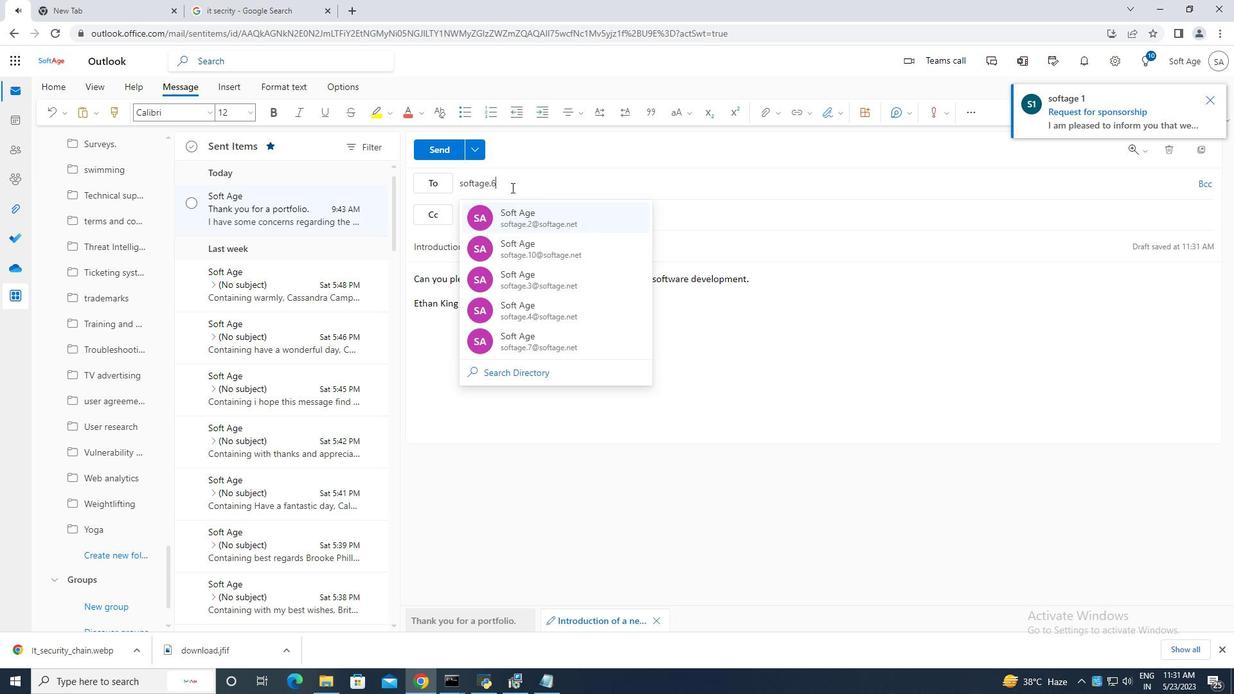 
Action: Mouse moved to (597, 220)
Screenshot: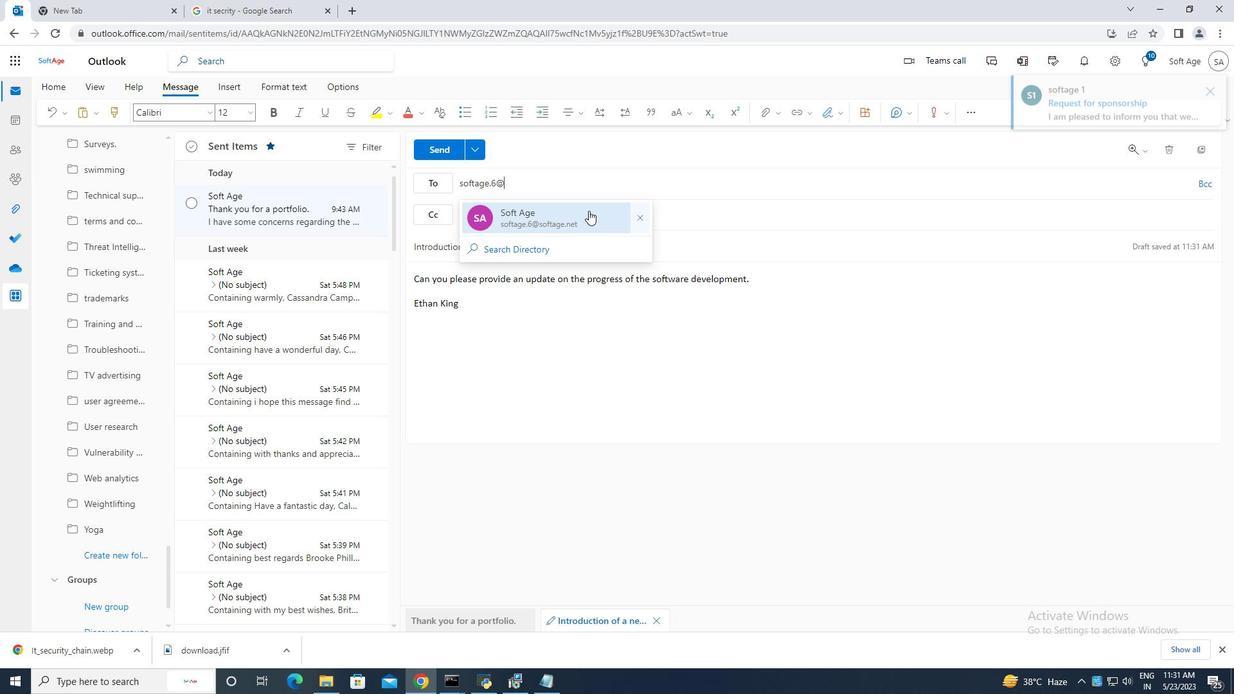 
Action: Mouse pressed left at (597, 220)
Screenshot: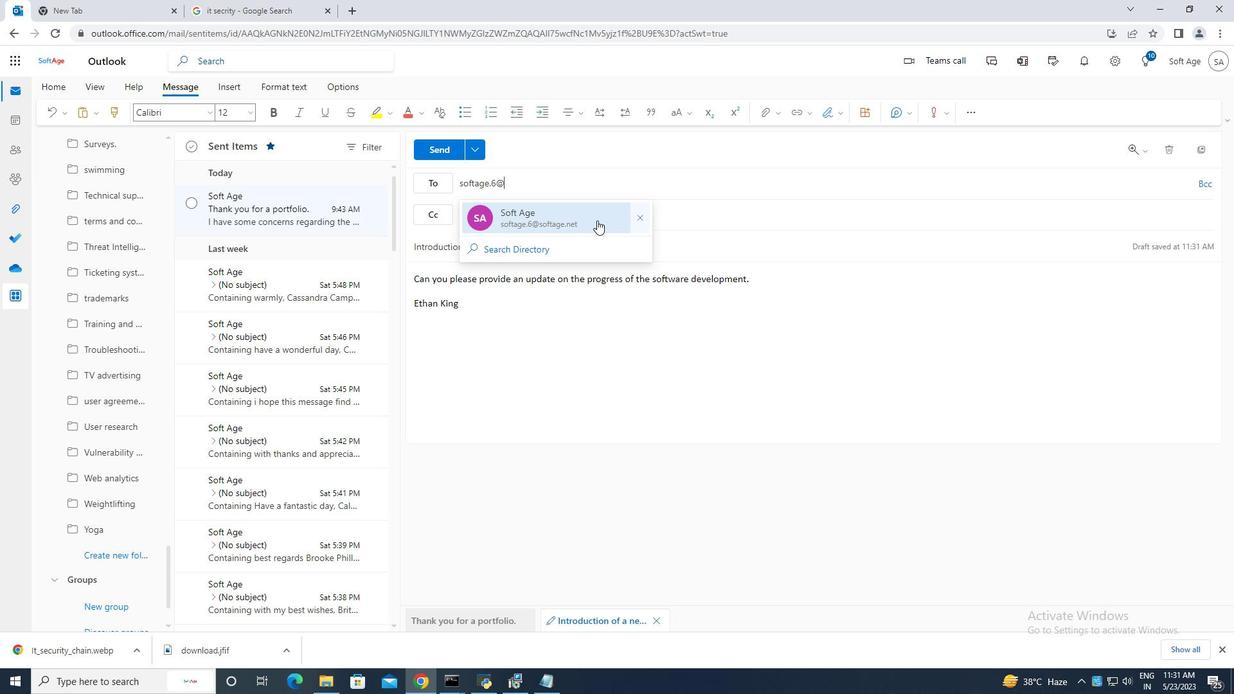 
Action: Mouse moved to (131, 554)
Screenshot: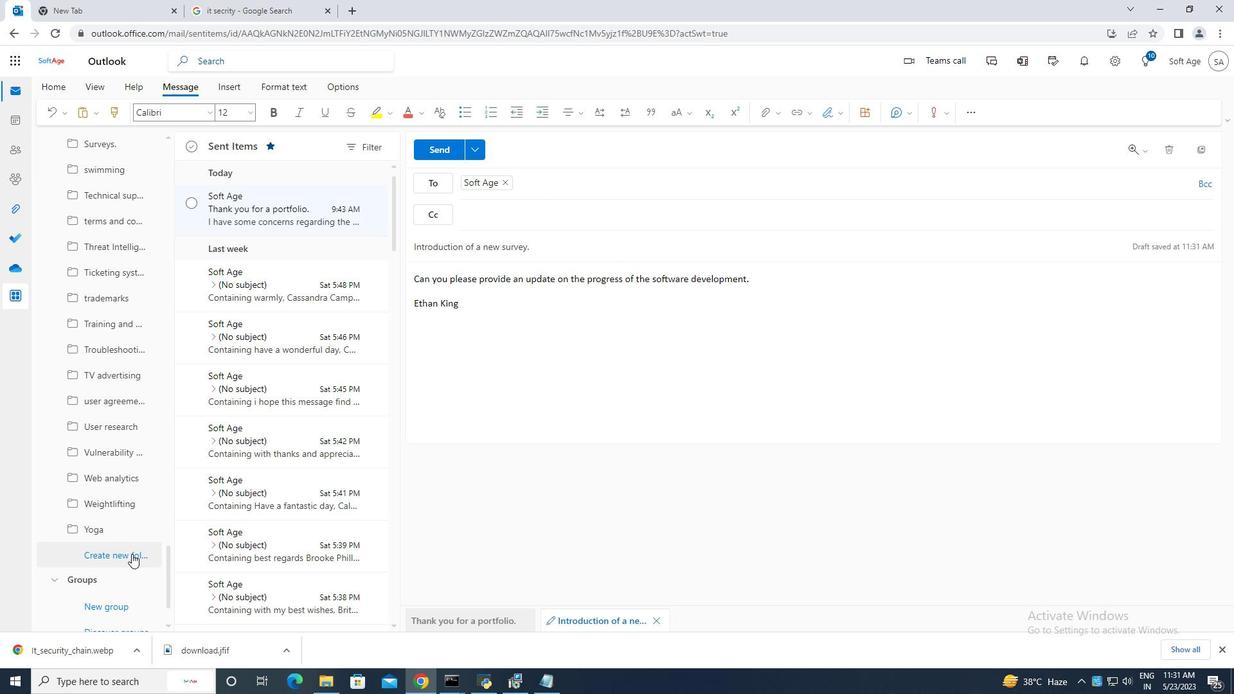 
Action: Mouse pressed left at (131, 554)
Screenshot: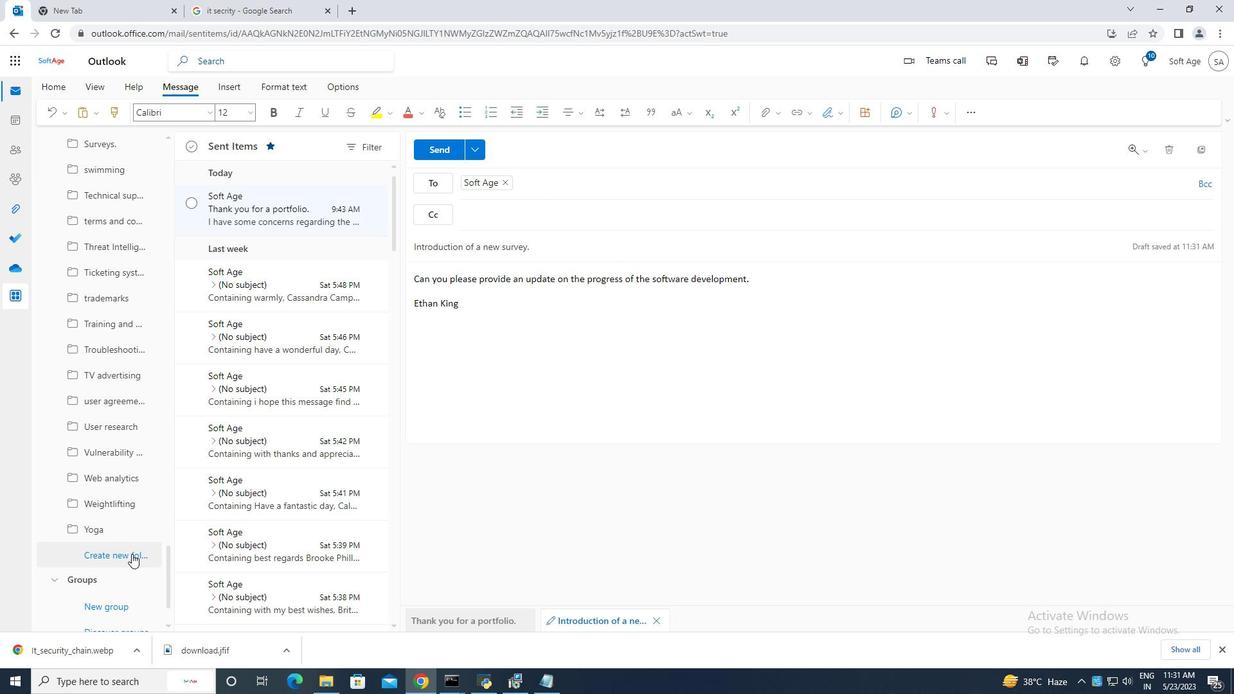 
Action: Mouse moved to (103, 552)
Screenshot: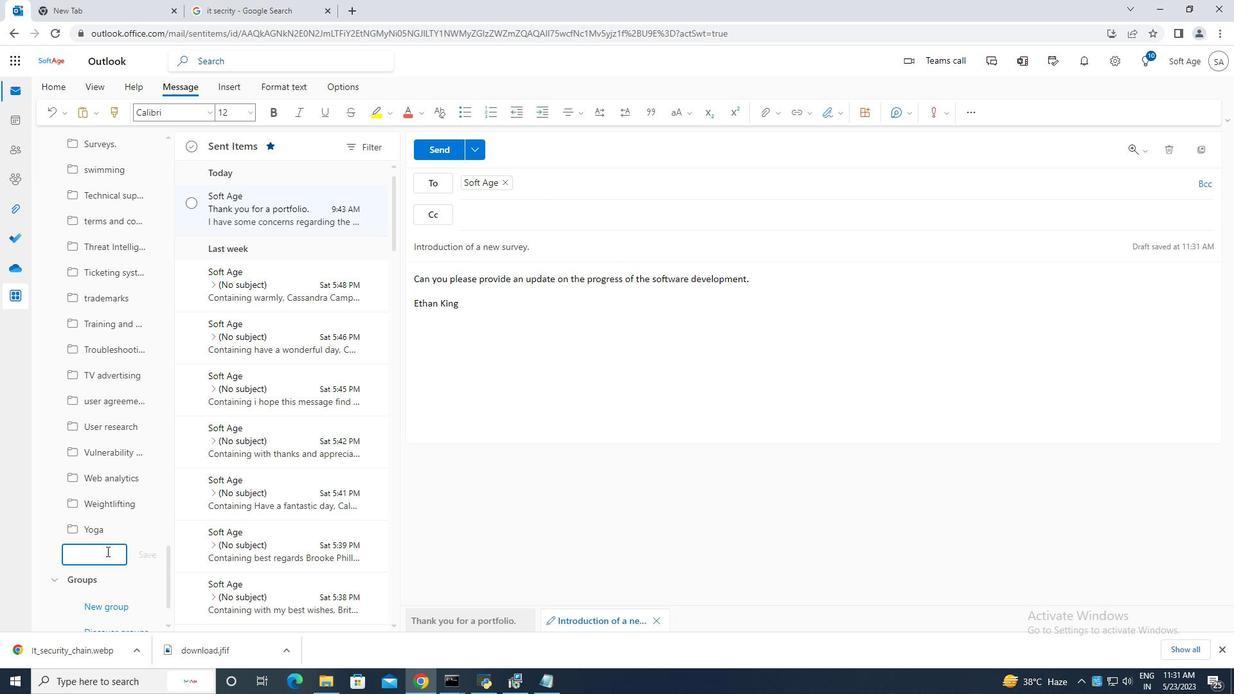 
Action: Mouse pressed left at (103, 552)
Screenshot: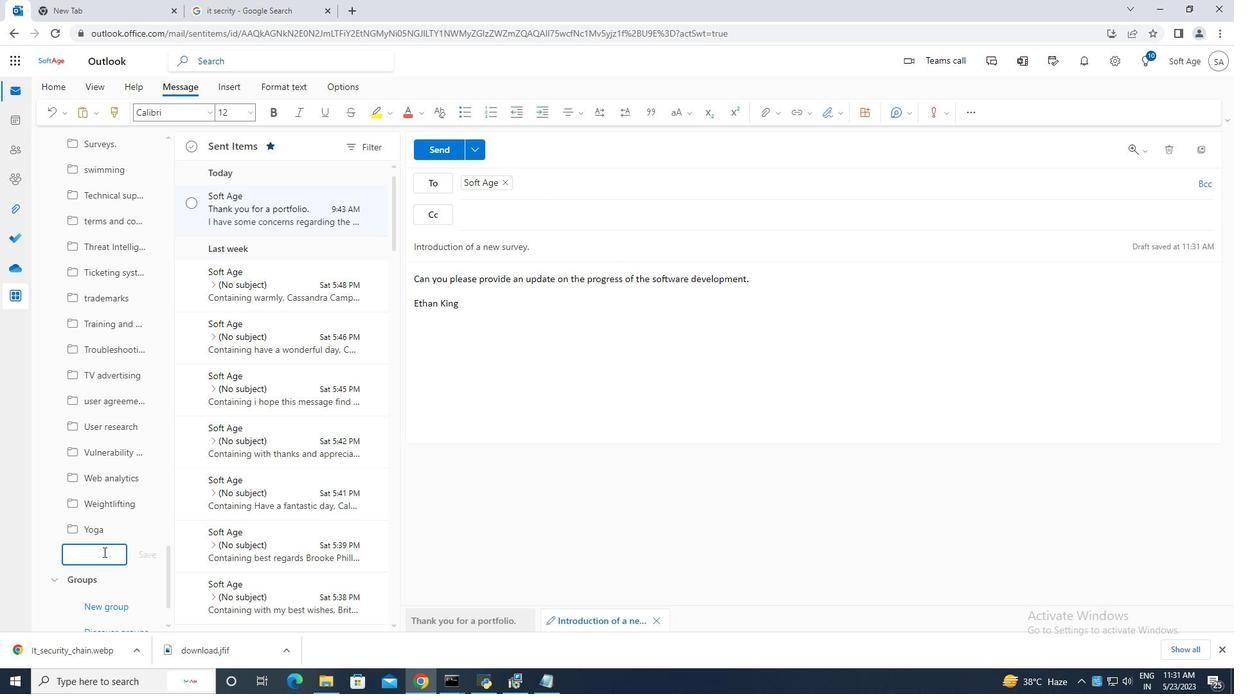 
Action: Mouse moved to (103, 529)
Screenshot: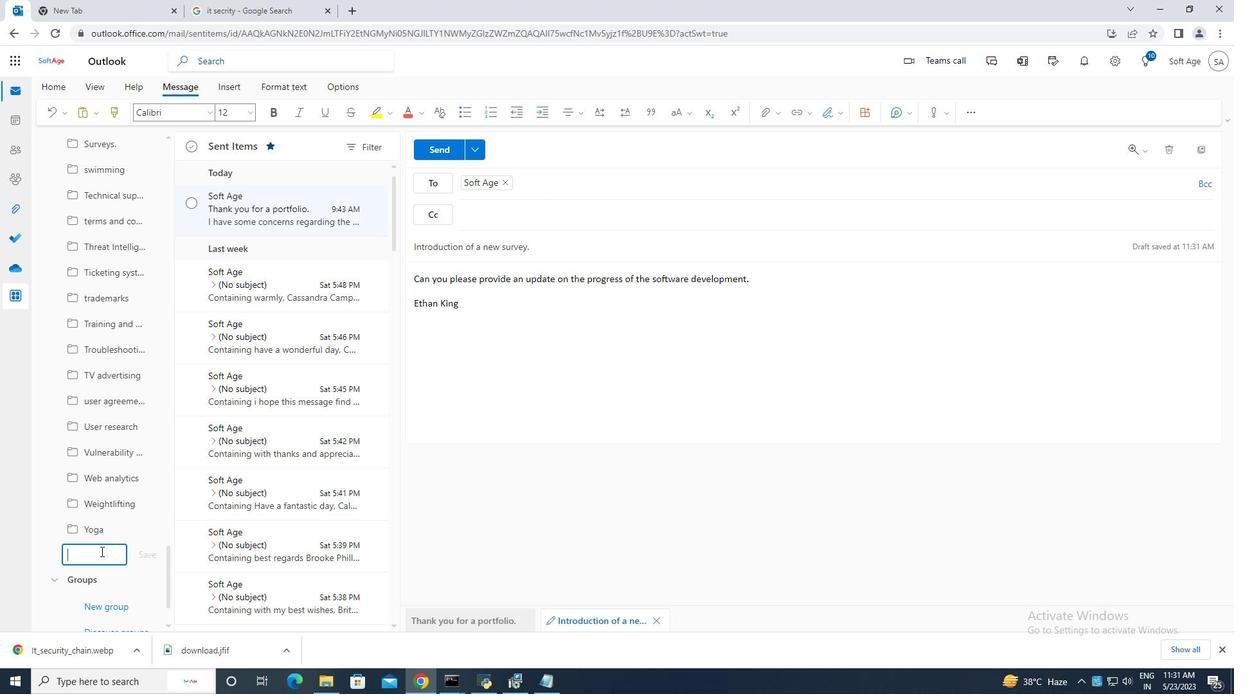 
Action: Key pressed <Key.caps_lock>S<Key.caps_lock>uccession<Key.space>planning
Screenshot: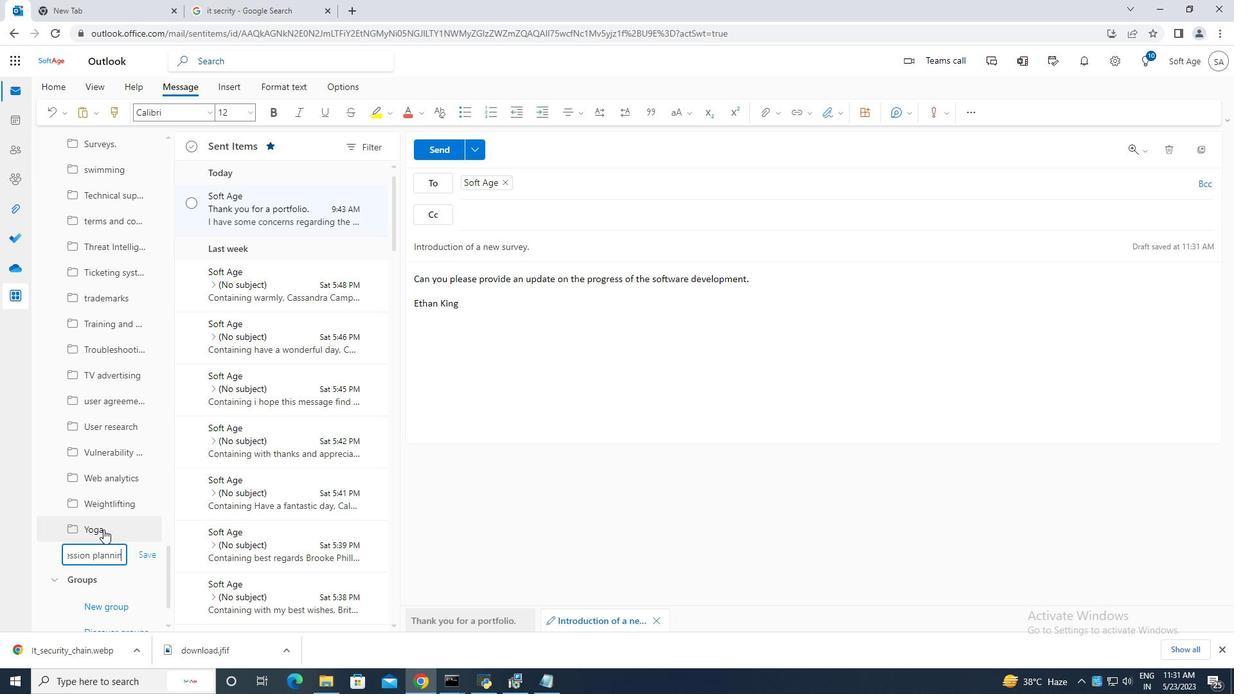 
Action: Mouse moved to (140, 553)
Screenshot: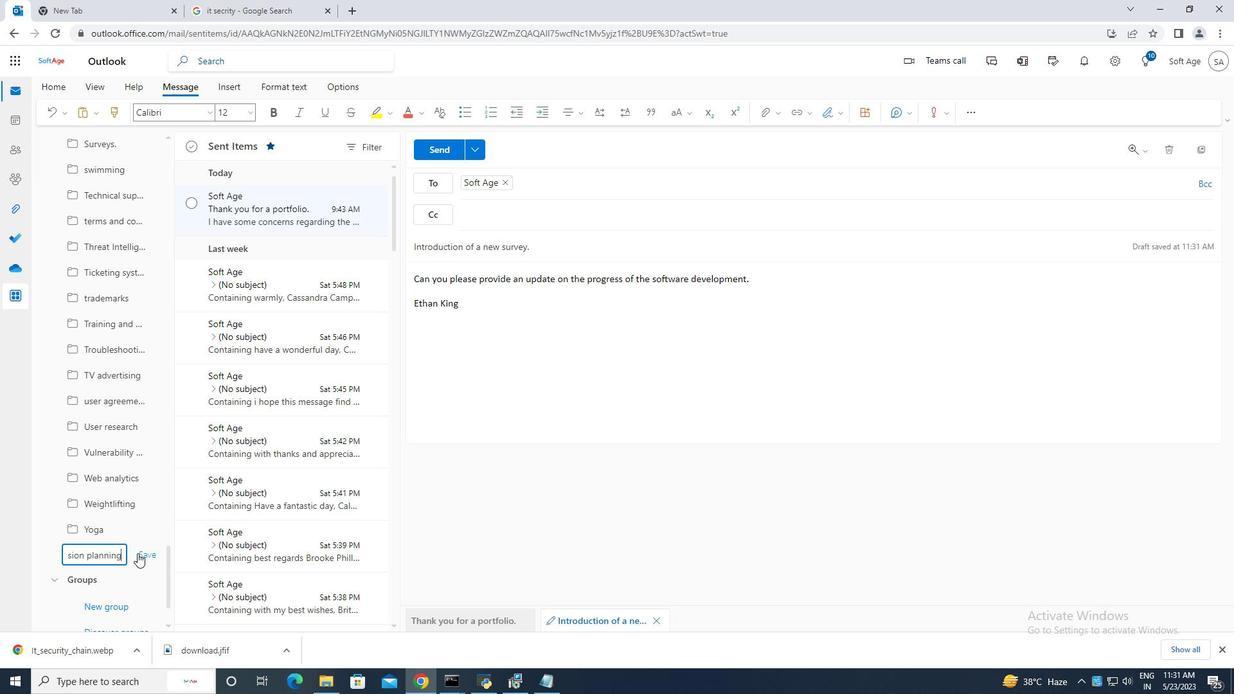 
Action: Mouse pressed left at (140, 553)
Screenshot: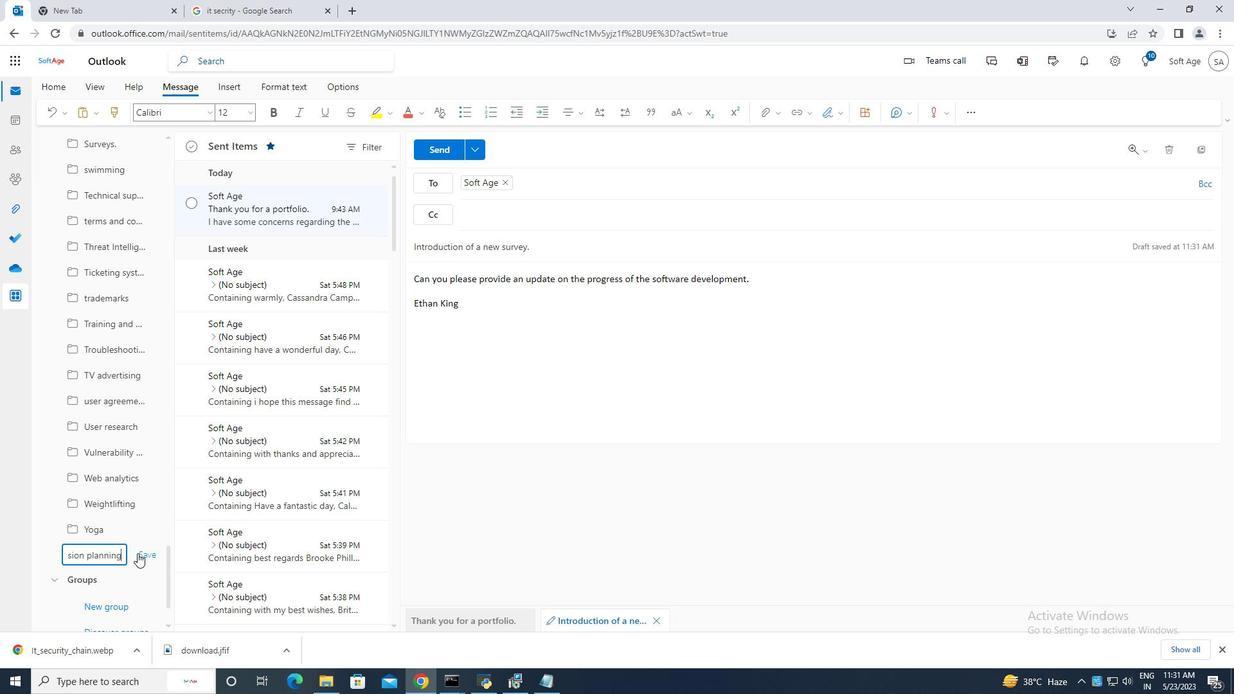
Action: Mouse moved to (430, 152)
Screenshot: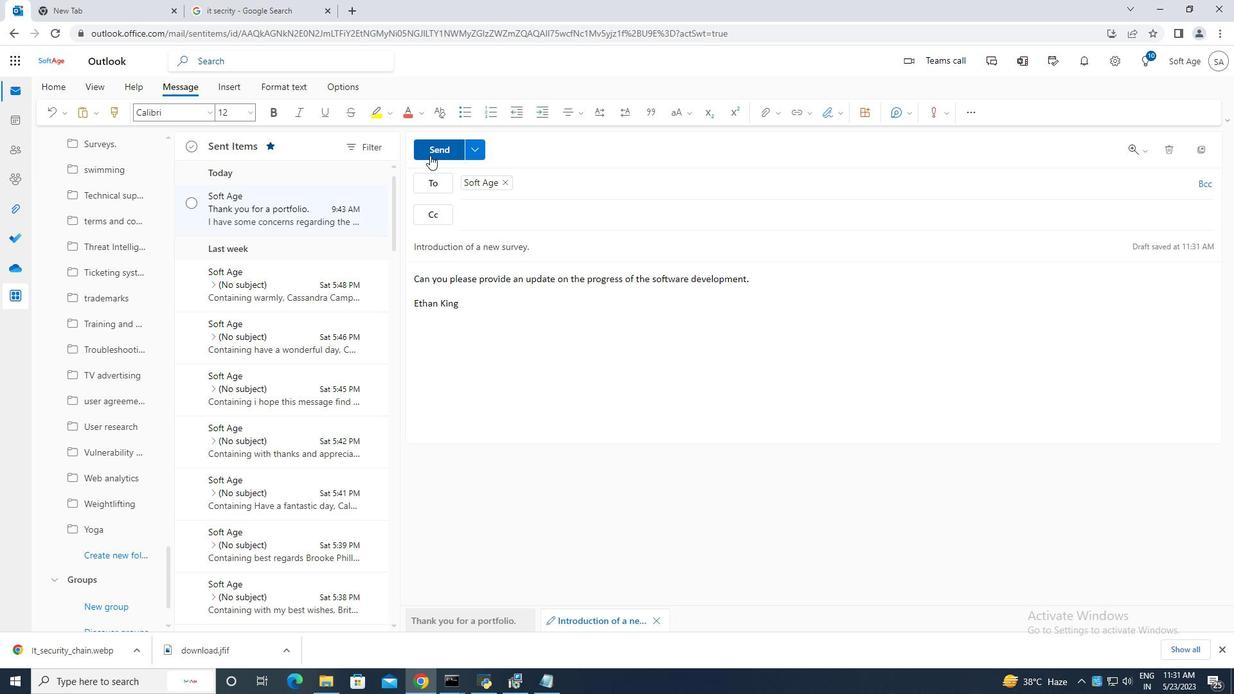 
Action: Mouse pressed left at (430, 152)
Screenshot: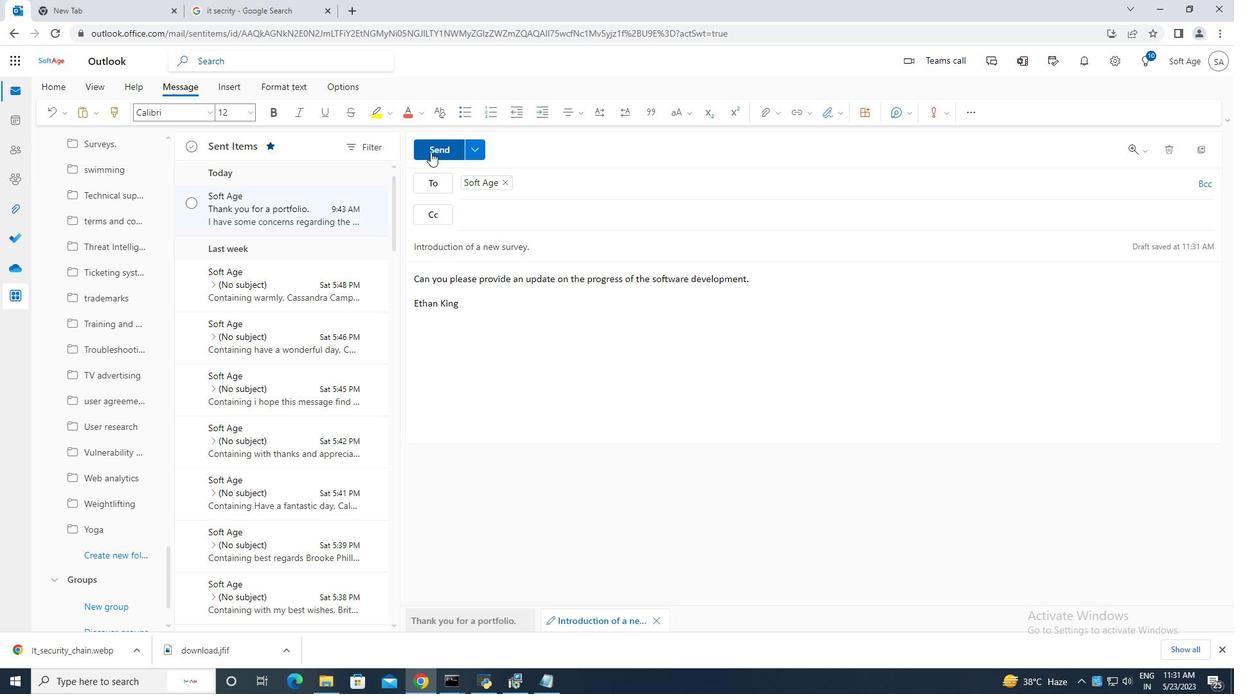 
Action: Mouse moved to (194, 201)
Screenshot: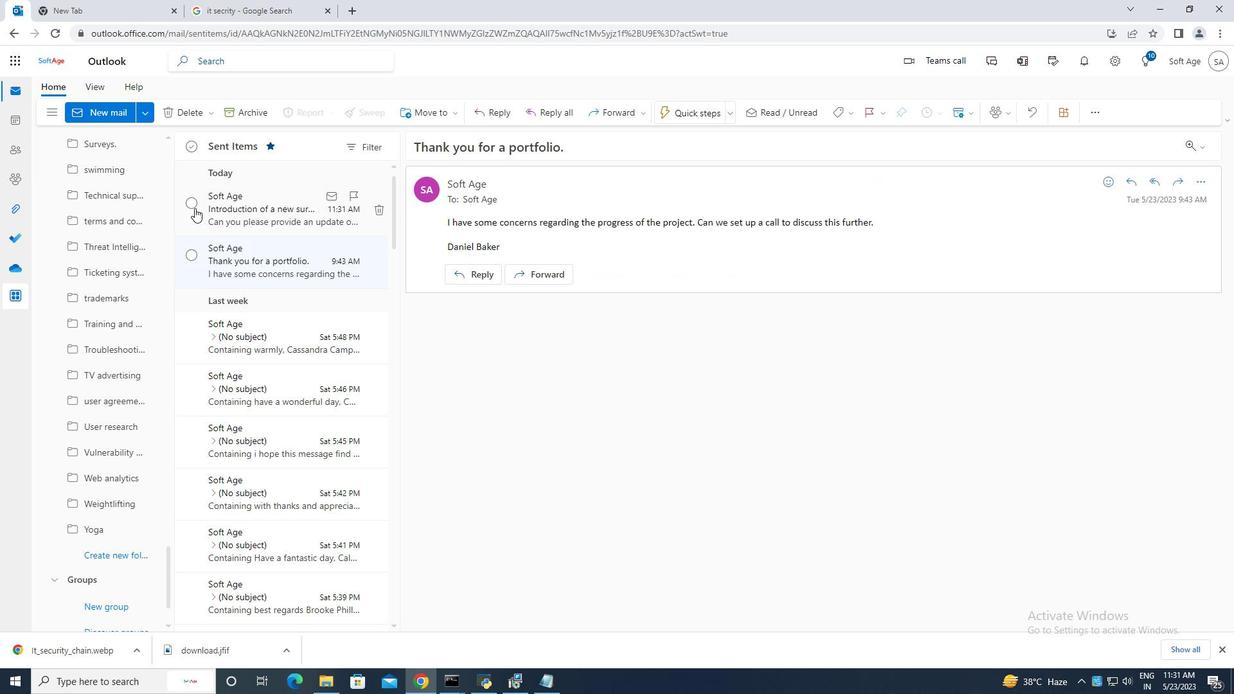 
Action: Mouse pressed left at (194, 201)
Screenshot: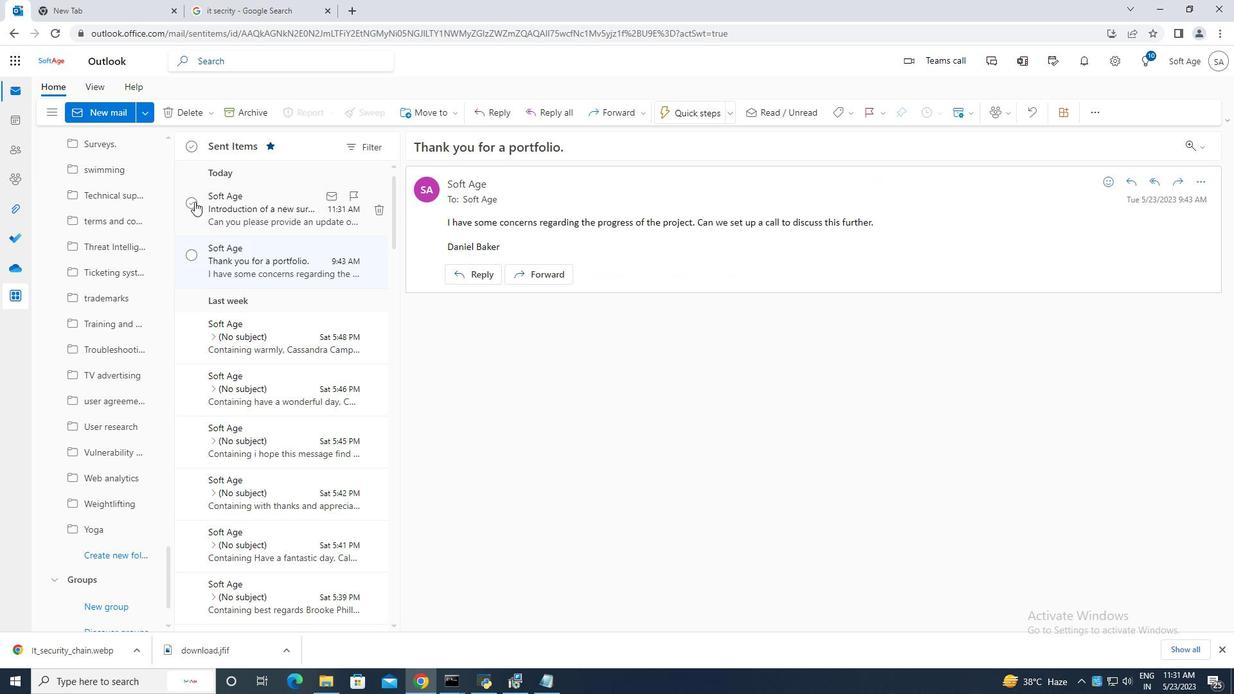 
Action: Mouse moved to (440, 111)
Screenshot: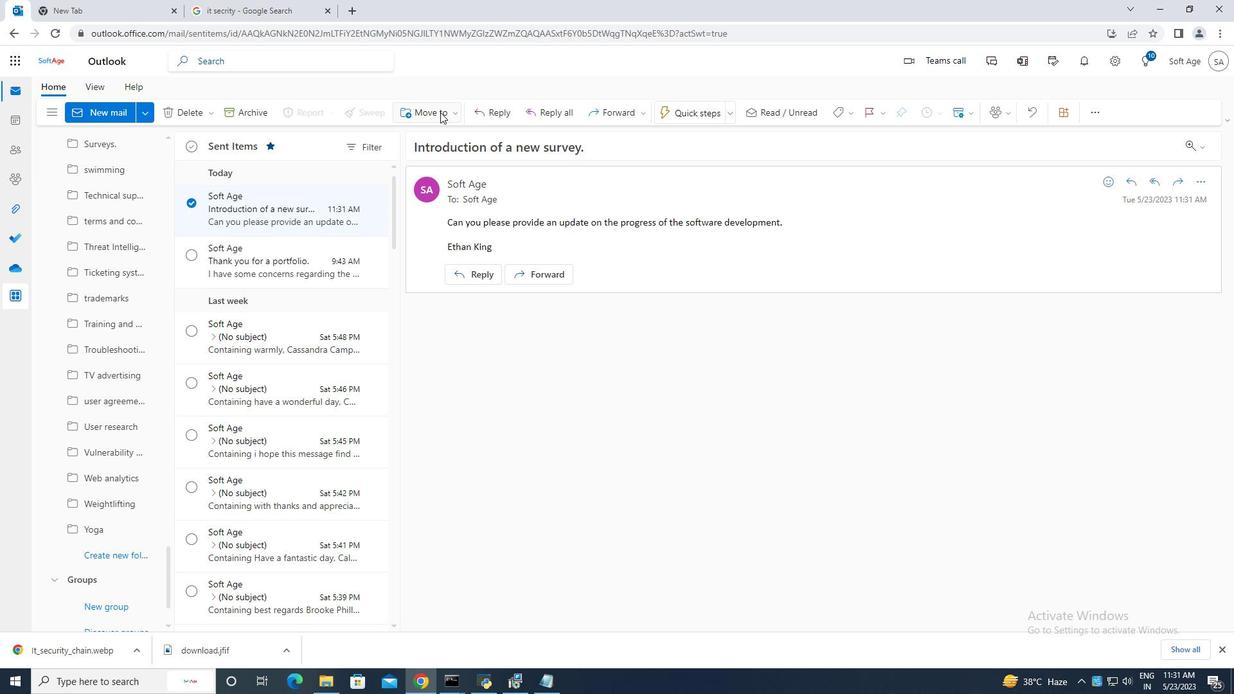 
Action: Mouse pressed left at (440, 111)
Screenshot: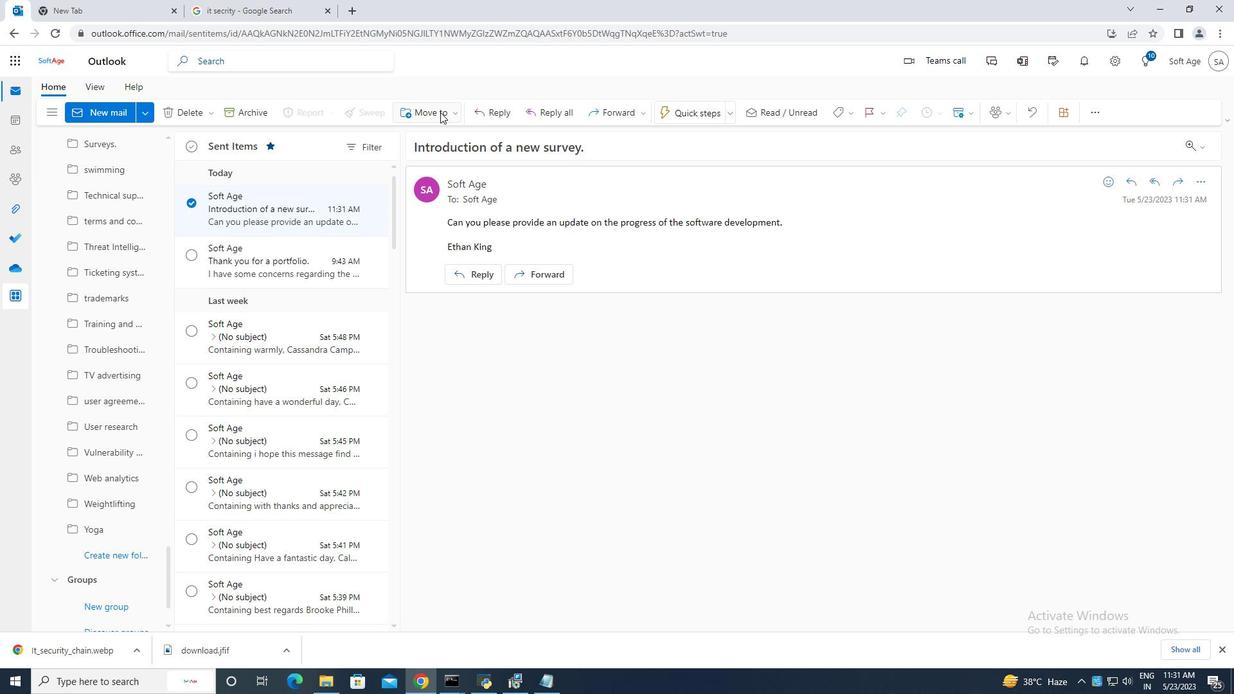 
Action: Mouse moved to (475, 140)
Screenshot: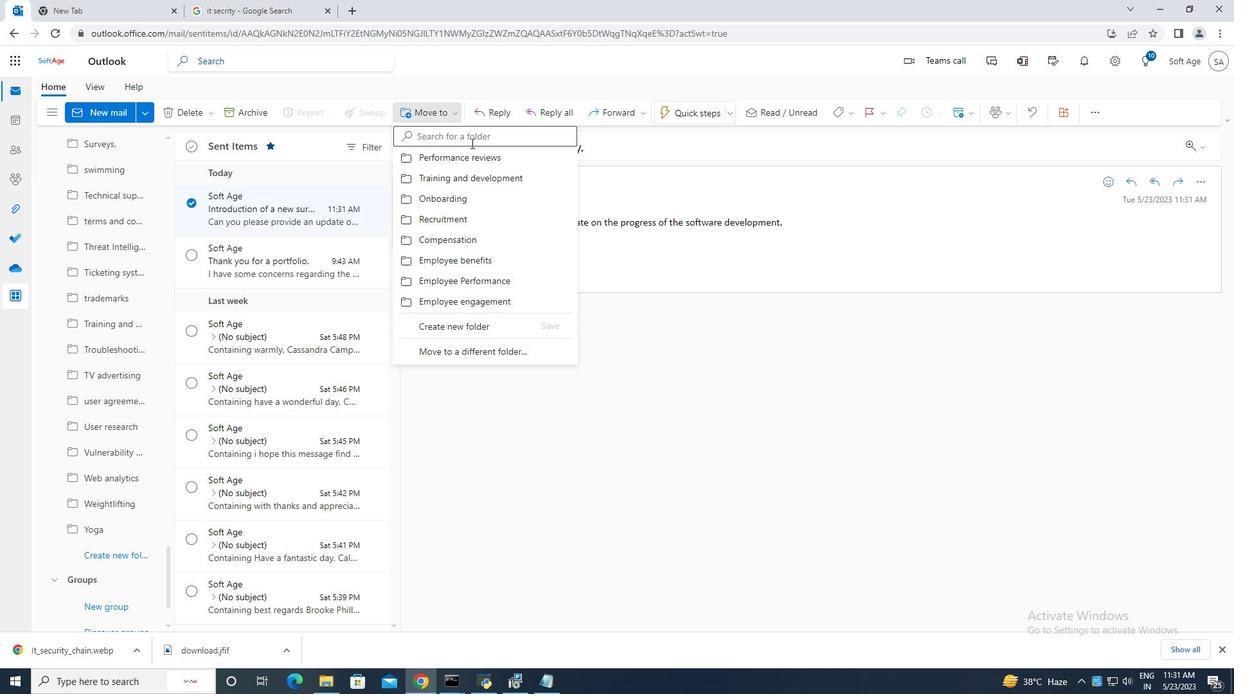 
Action: Mouse pressed left at (475, 140)
Screenshot: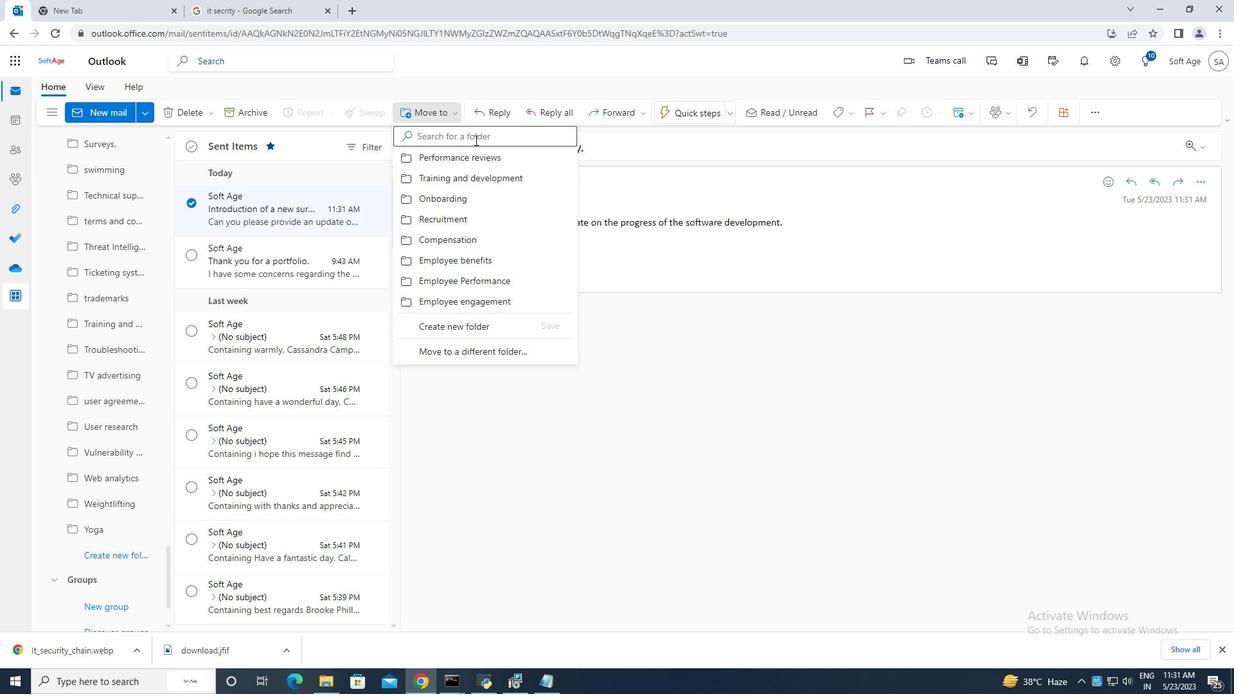 
Action: Mouse moved to (475, 140)
Screenshot: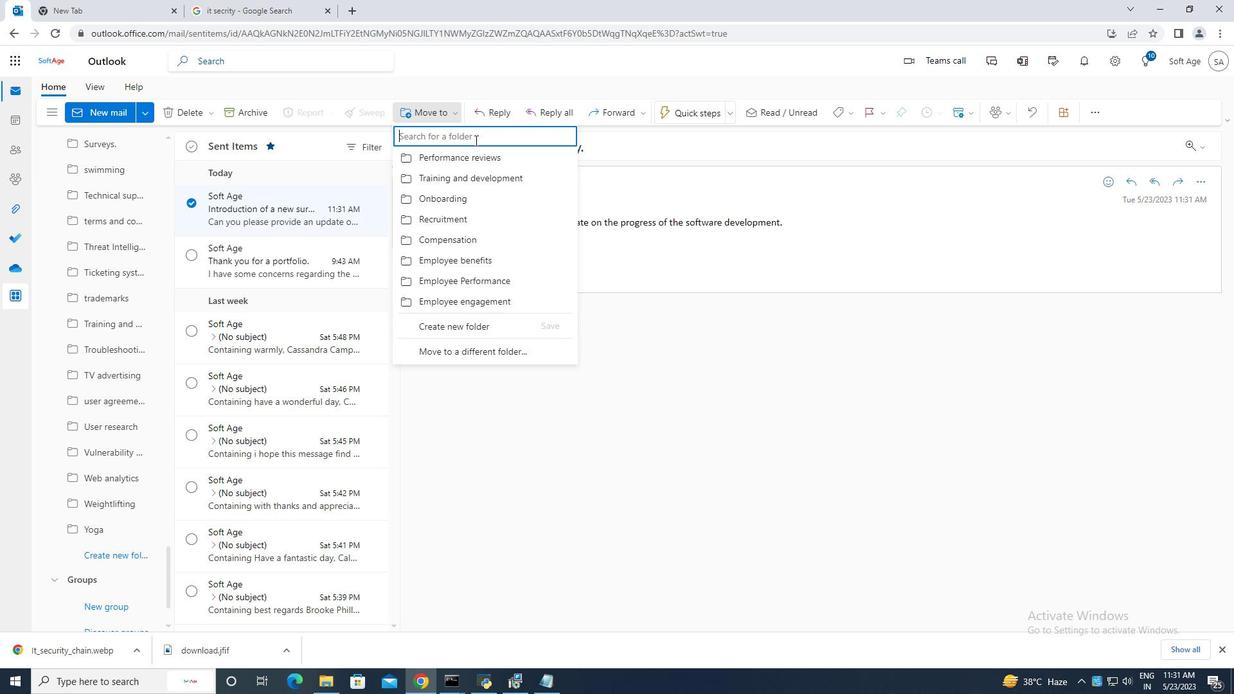 
Action: Key pressed <Key.caps_lock>S<Key.caps_lock>uccession<Key.space>planninmg
Screenshot: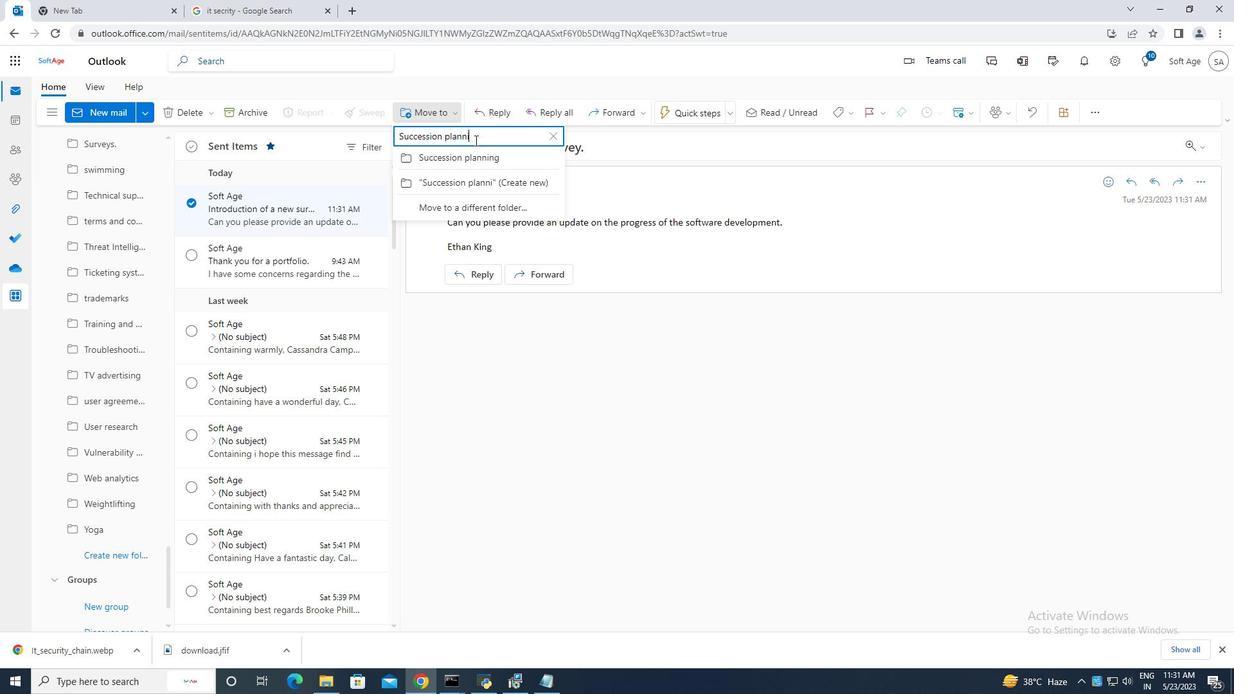 
Action: Mouse moved to (493, 140)
Screenshot: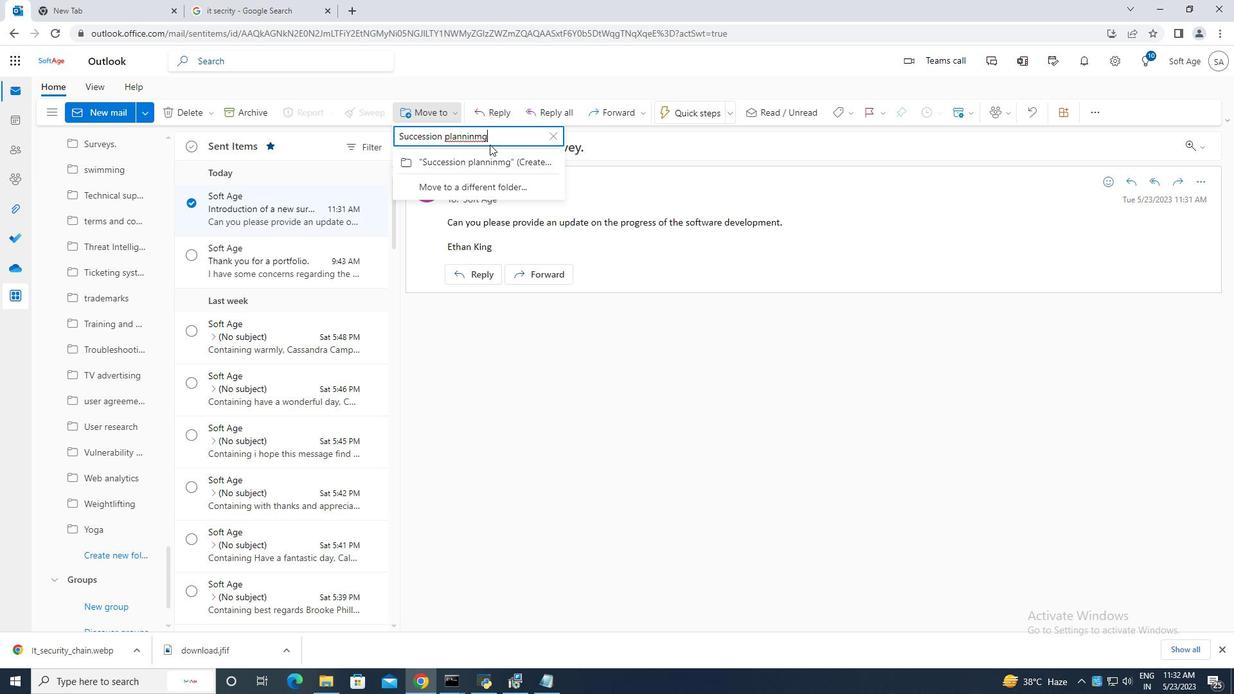 
Action: Mouse pressed left at (493, 140)
Screenshot: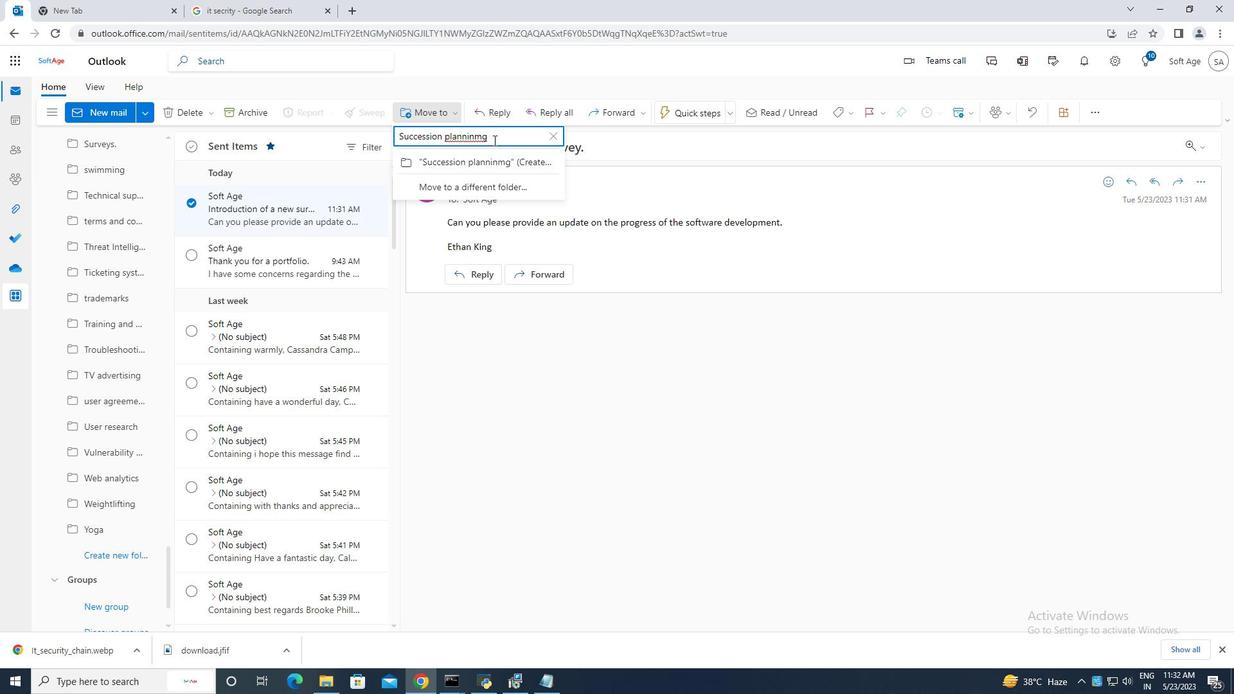 
Action: Mouse moved to (494, 140)
Screenshot: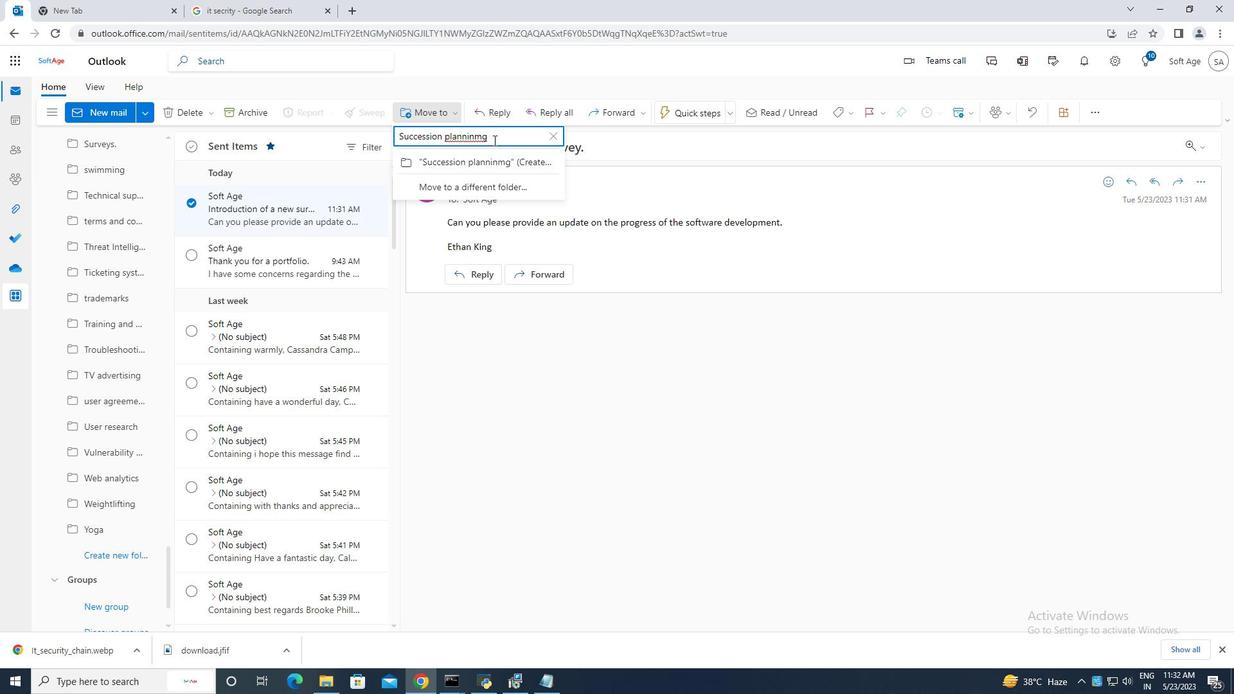 
Action: Key pressed <Key.backspace><Key.backspace>g
Screenshot: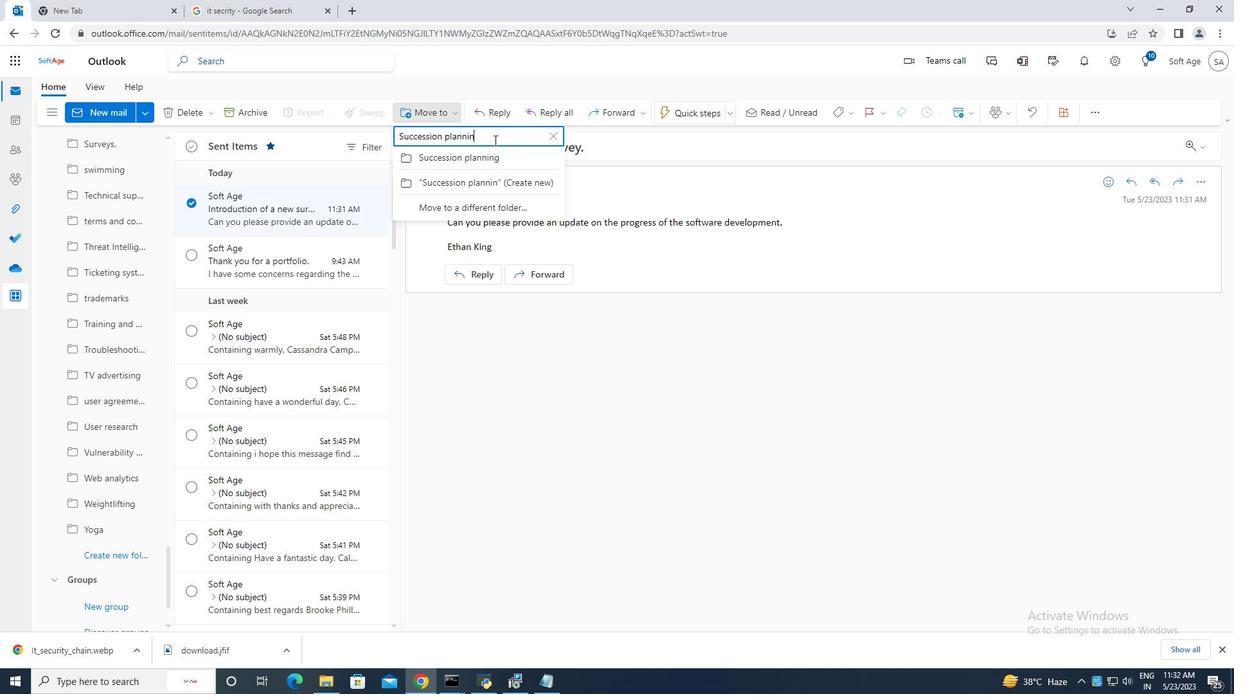
Action: Mouse moved to (499, 156)
Screenshot: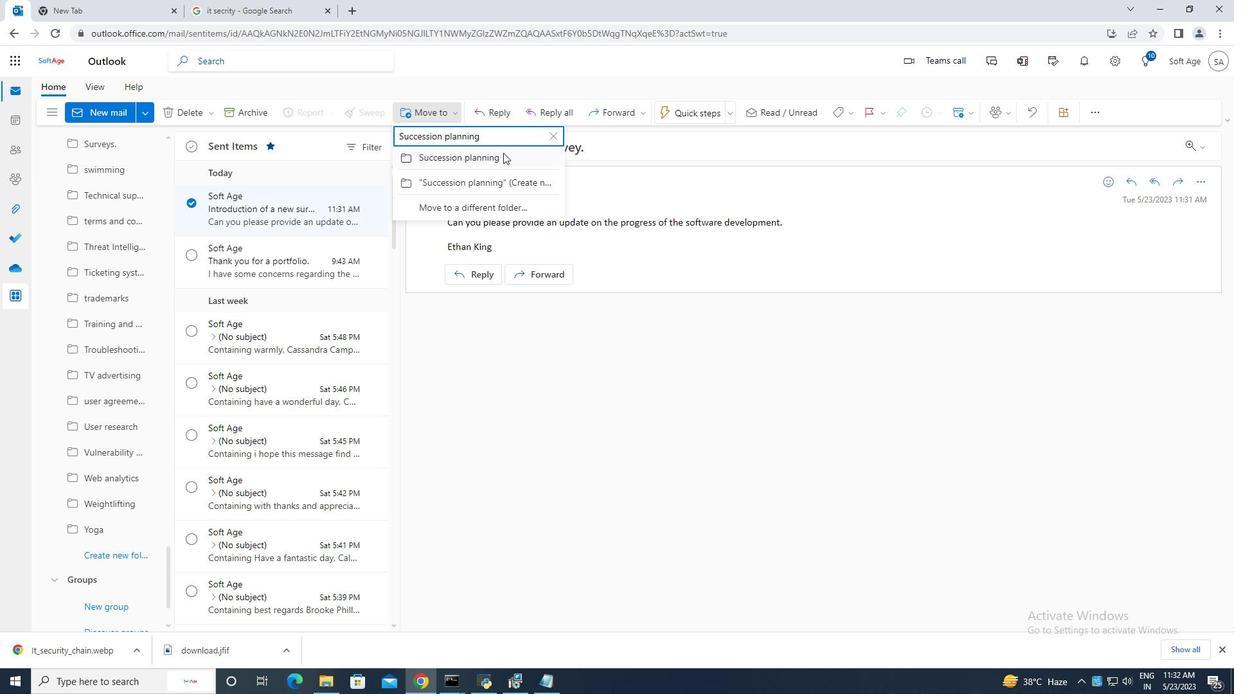 
Action: Mouse pressed left at (499, 156)
Screenshot: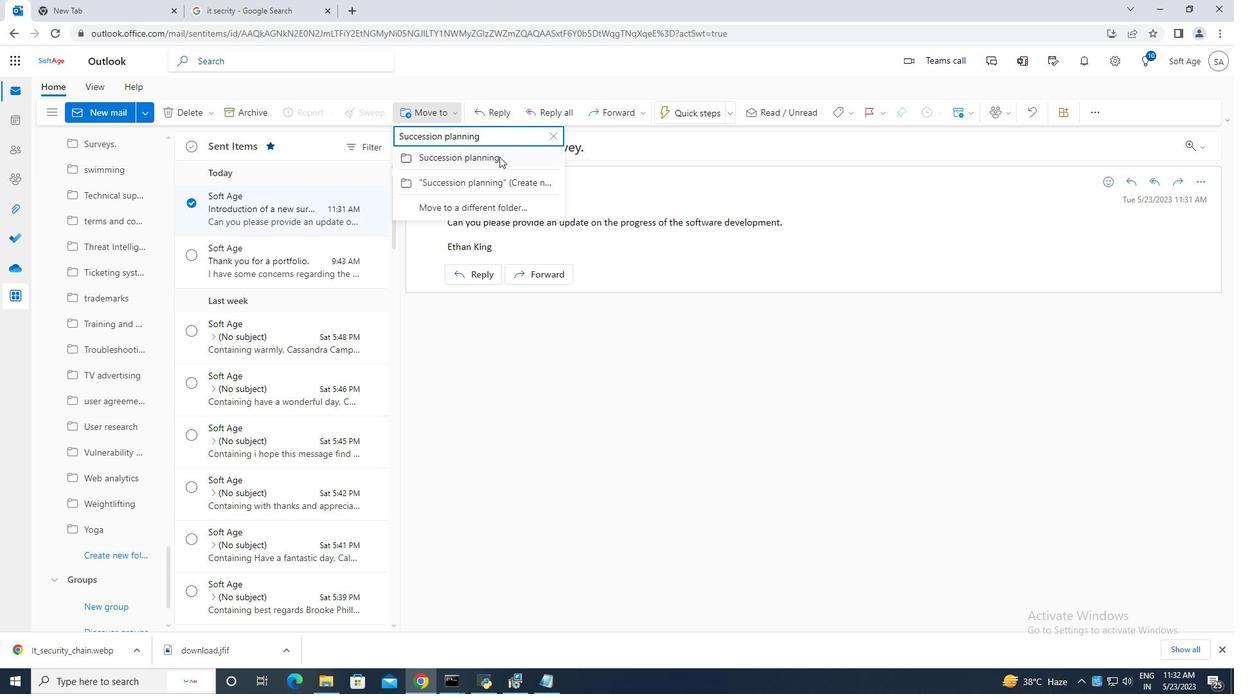 
Action: Mouse moved to (472, 166)
Screenshot: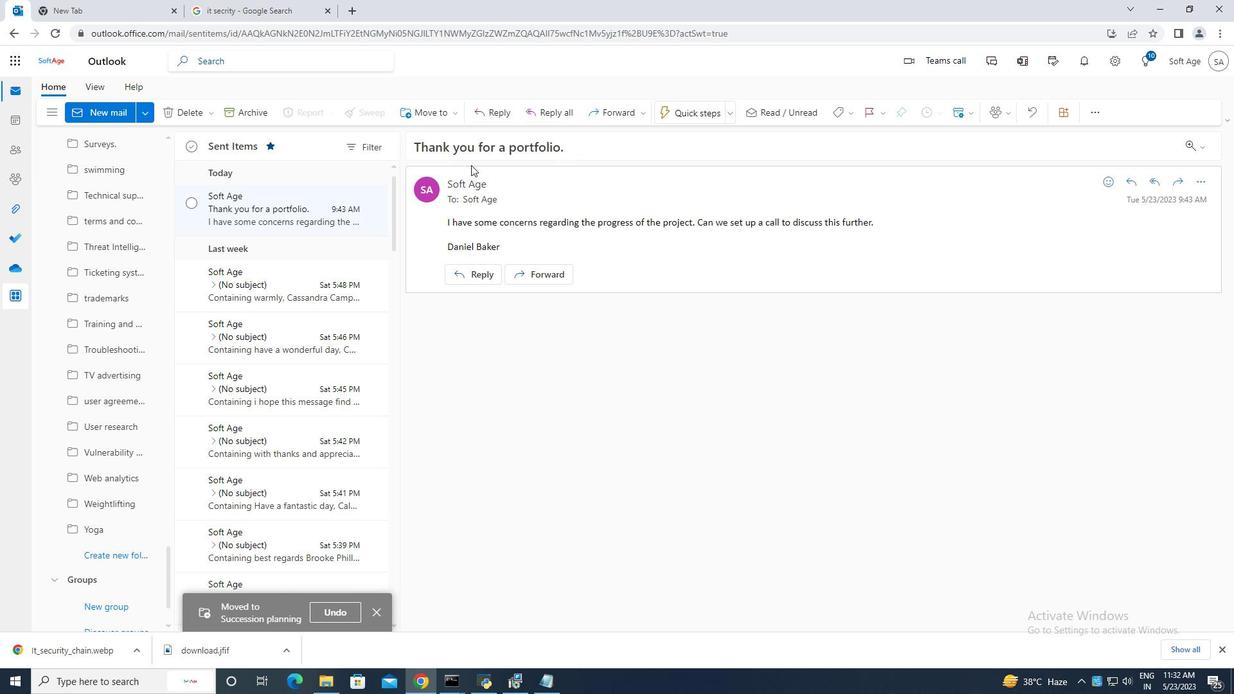 
